 Task: Compare the Apple iPhone 14 Plus (Blue, 128 GB) with the Samsung Galaxy S23 Ultra (Green, 256 GB) on Flipkart.
Action: Mouse moved to (372, 83)
Screenshot: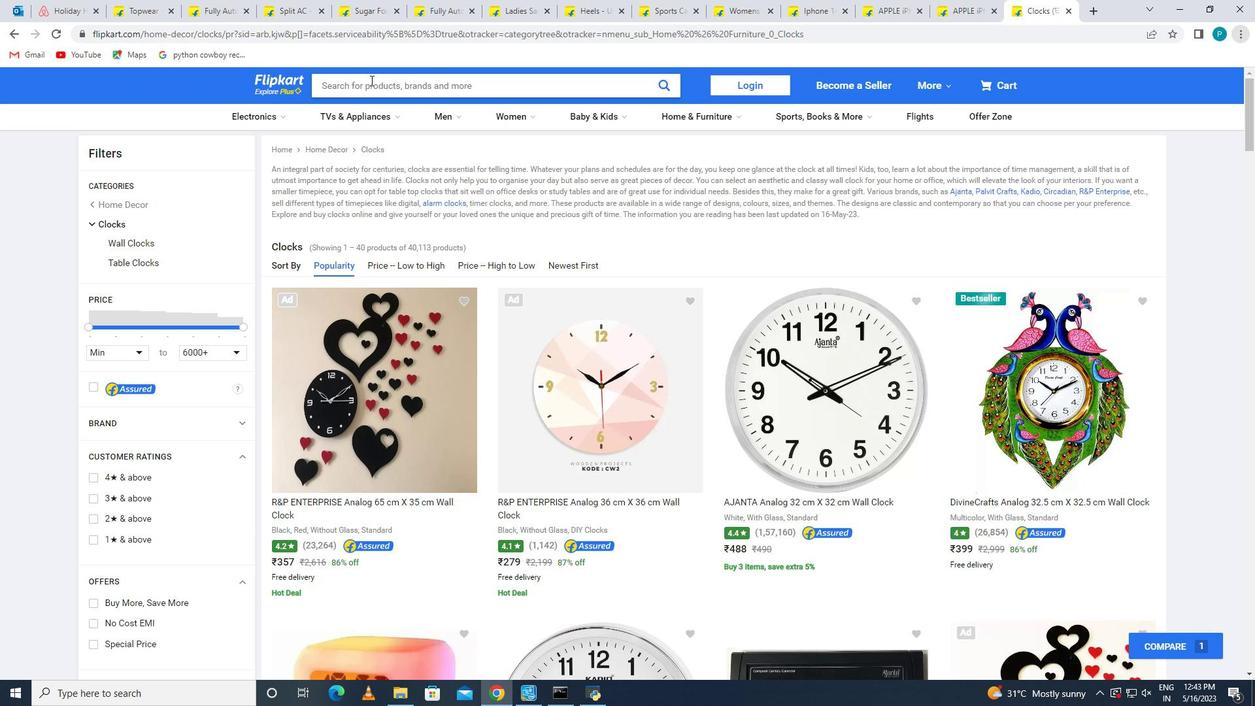 
Action: Mouse pressed left at (372, 83)
Screenshot: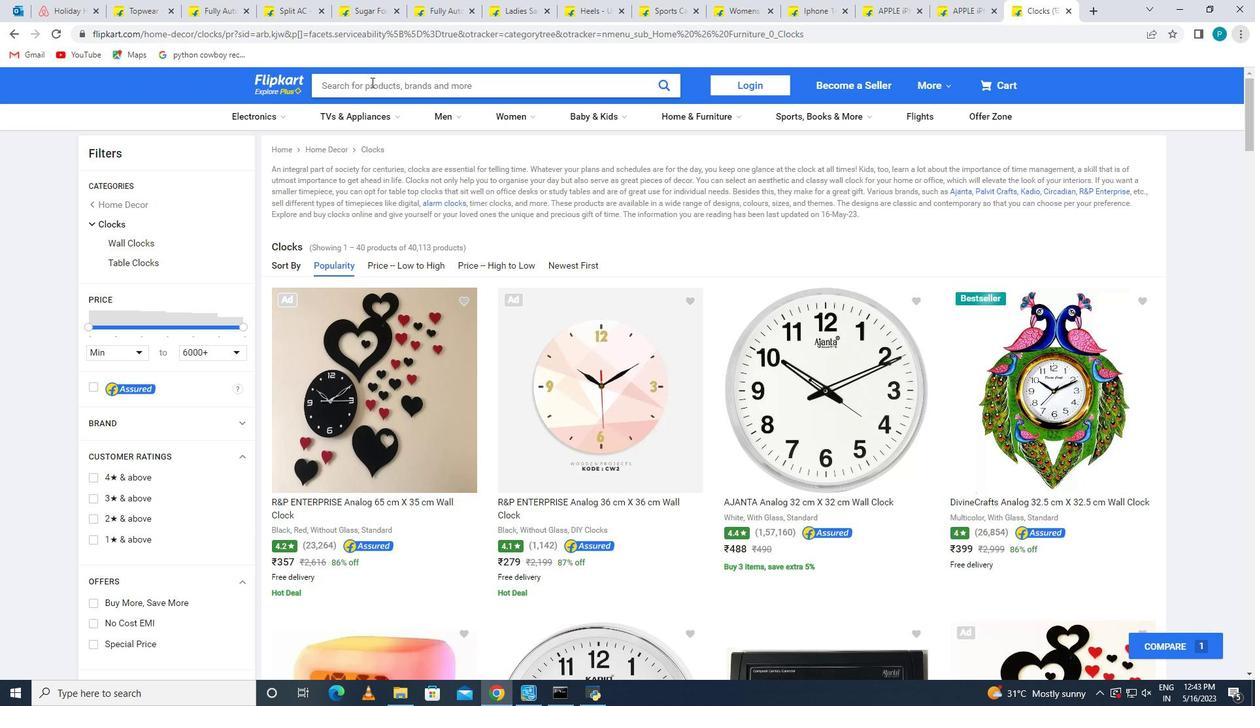 
Action: Key pressed iphne
Screenshot: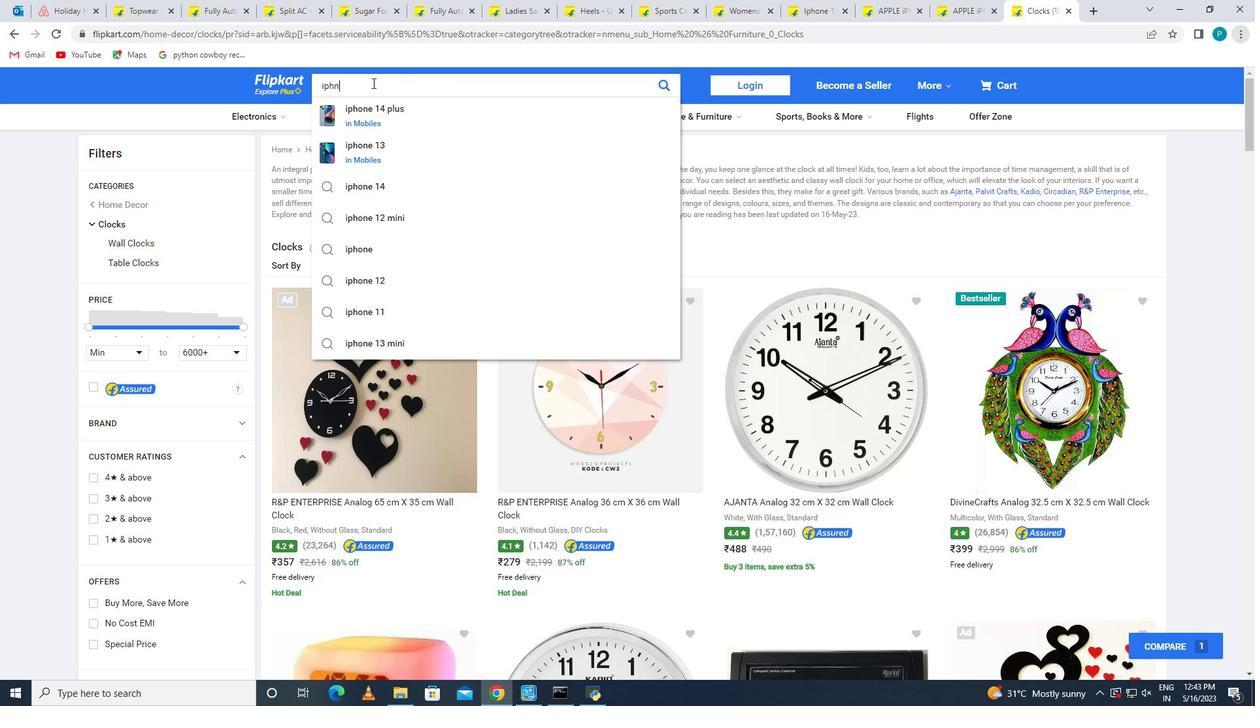 
Action: Mouse moved to (399, 116)
Screenshot: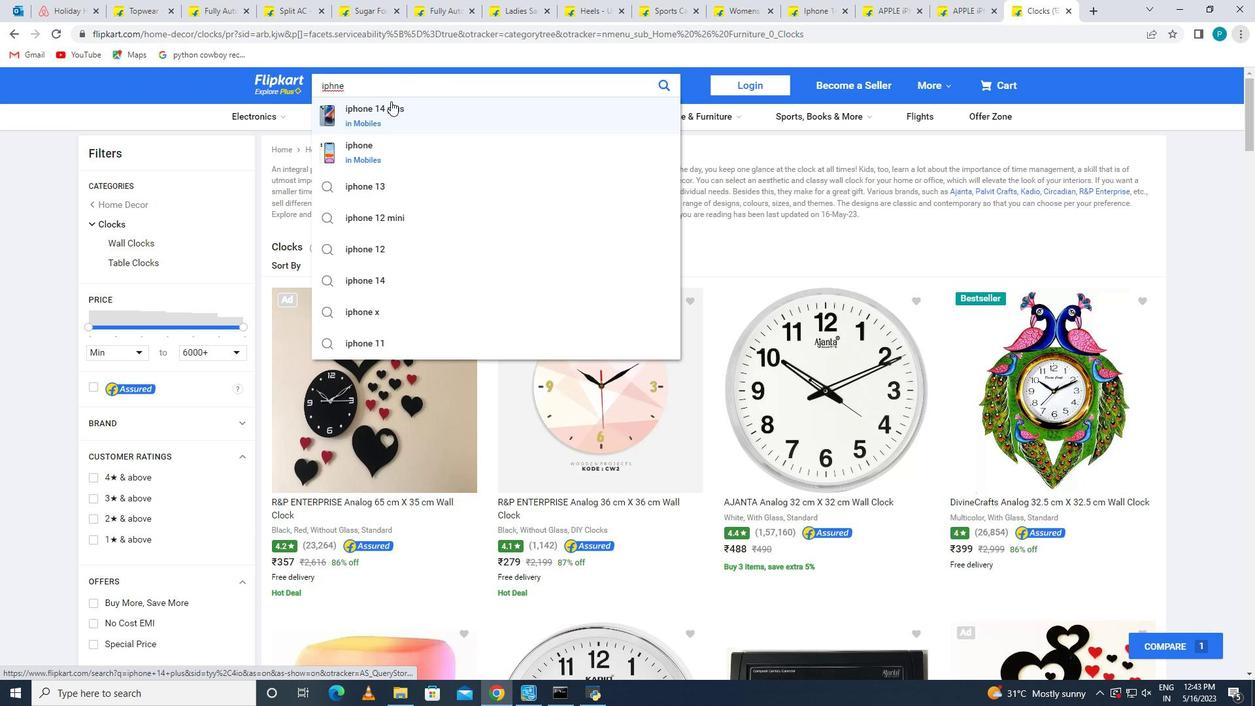 
Action: Mouse pressed left at (399, 116)
Screenshot: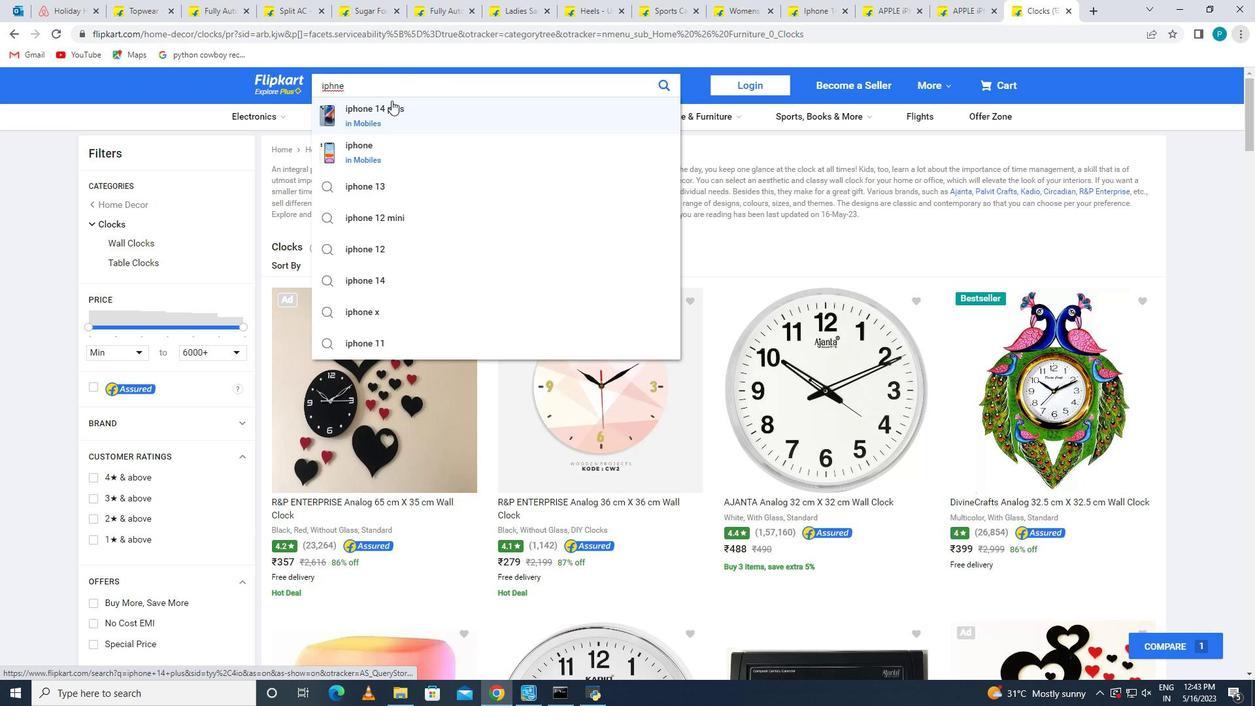 
Action: Mouse moved to (345, 264)
Screenshot: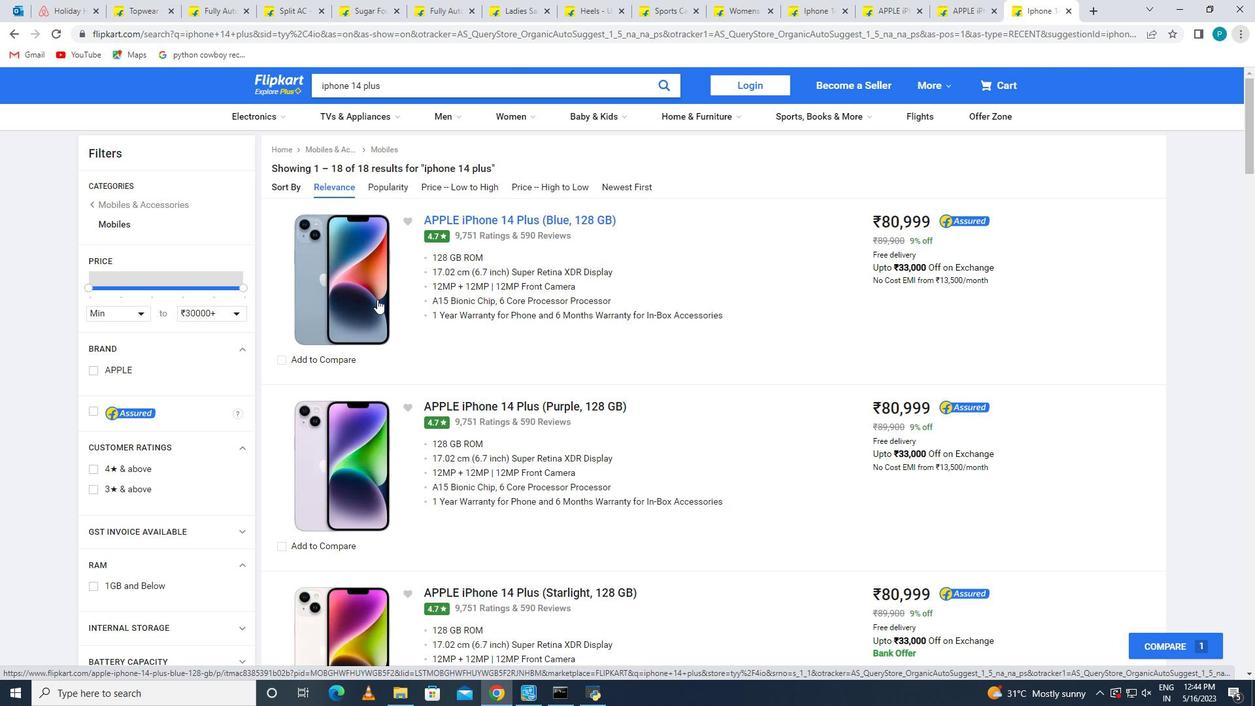 
Action: Mouse pressed left at (345, 264)
Screenshot: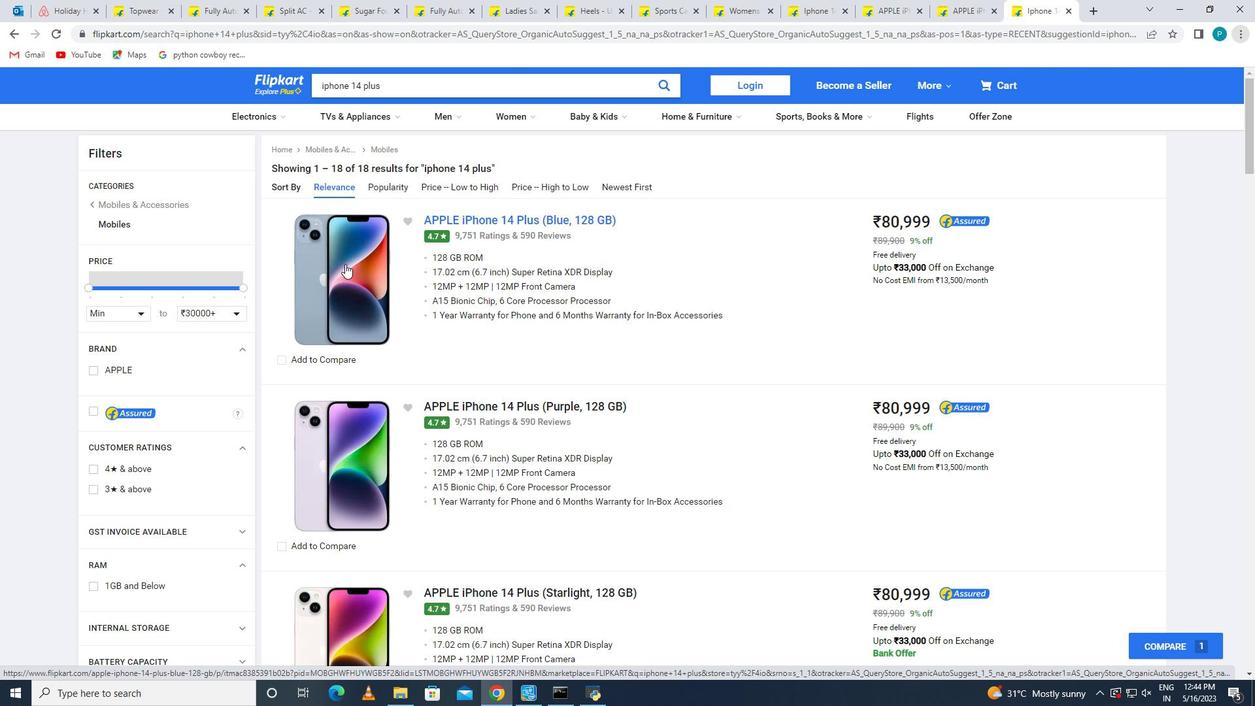 
Action: Mouse moved to (952, 149)
Screenshot: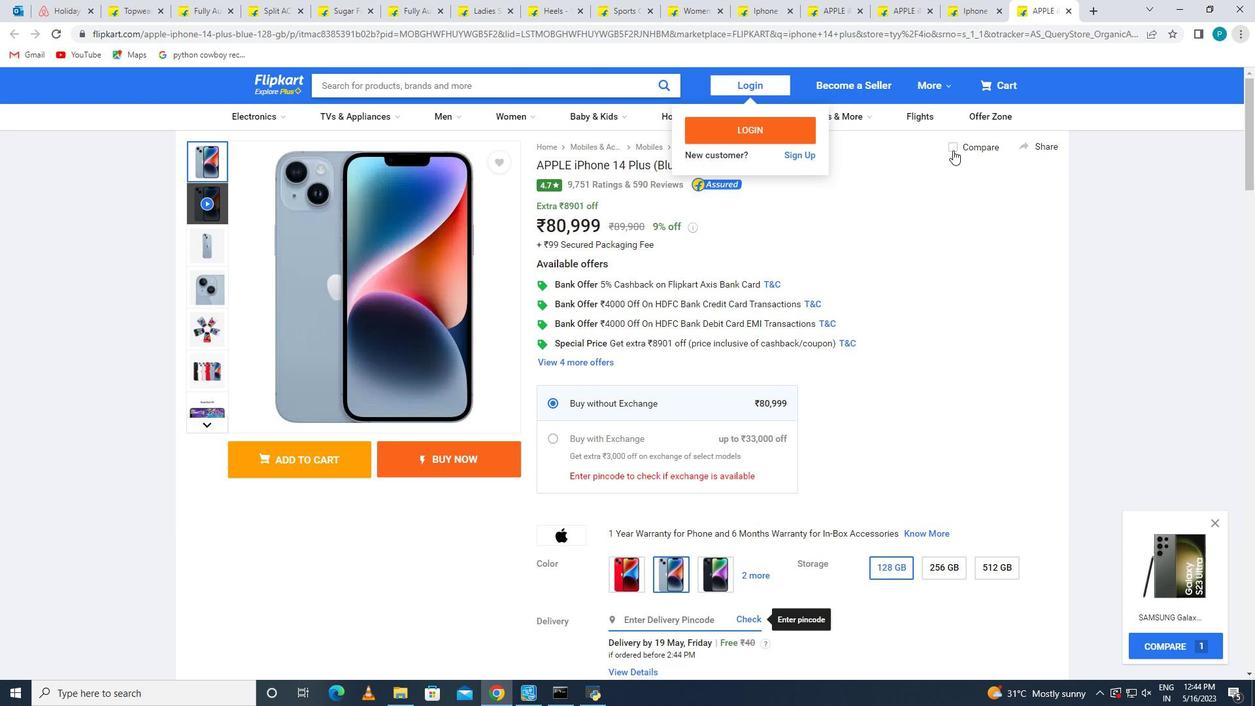 
Action: Mouse pressed left at (952, 149)
Screenshot: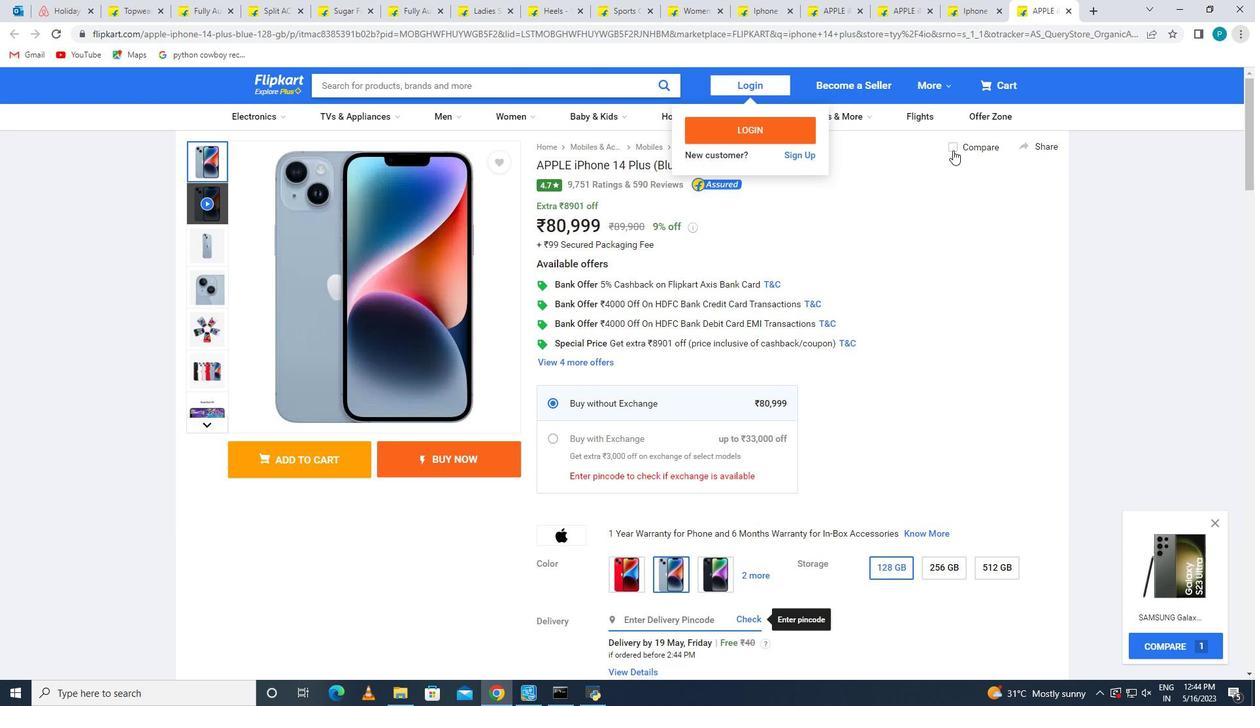 
Action: Mouse moved to (552, 429)
Screenshot: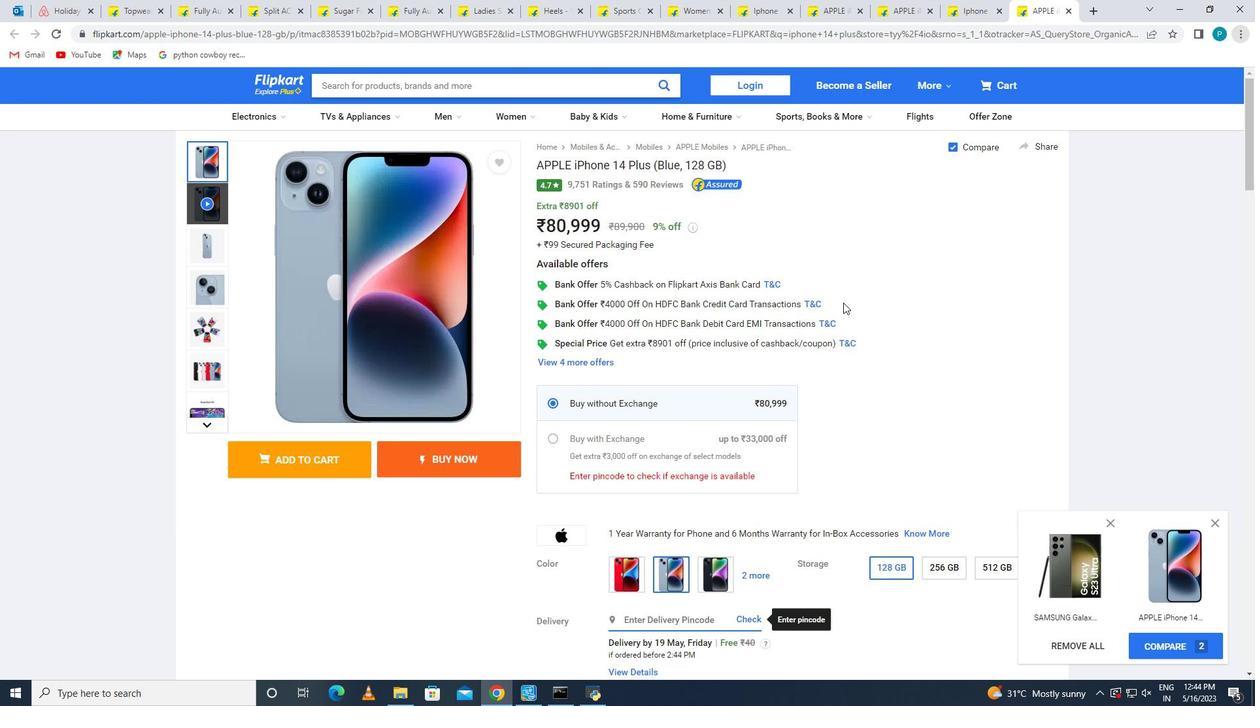 
Action: Mouse scrolled (552, 429) with delta (0, 0)
Screenshot: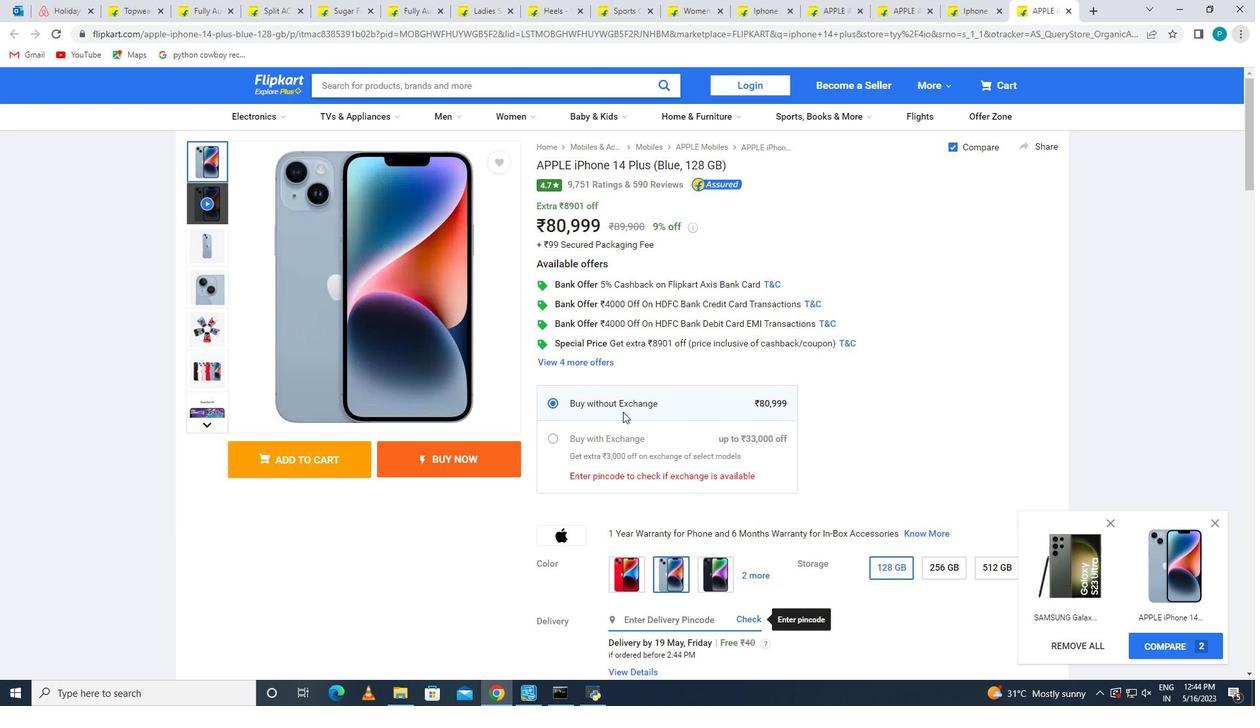 
Action: Mouse scrolled (552, 429) with delta (0, 0)
Screenshot: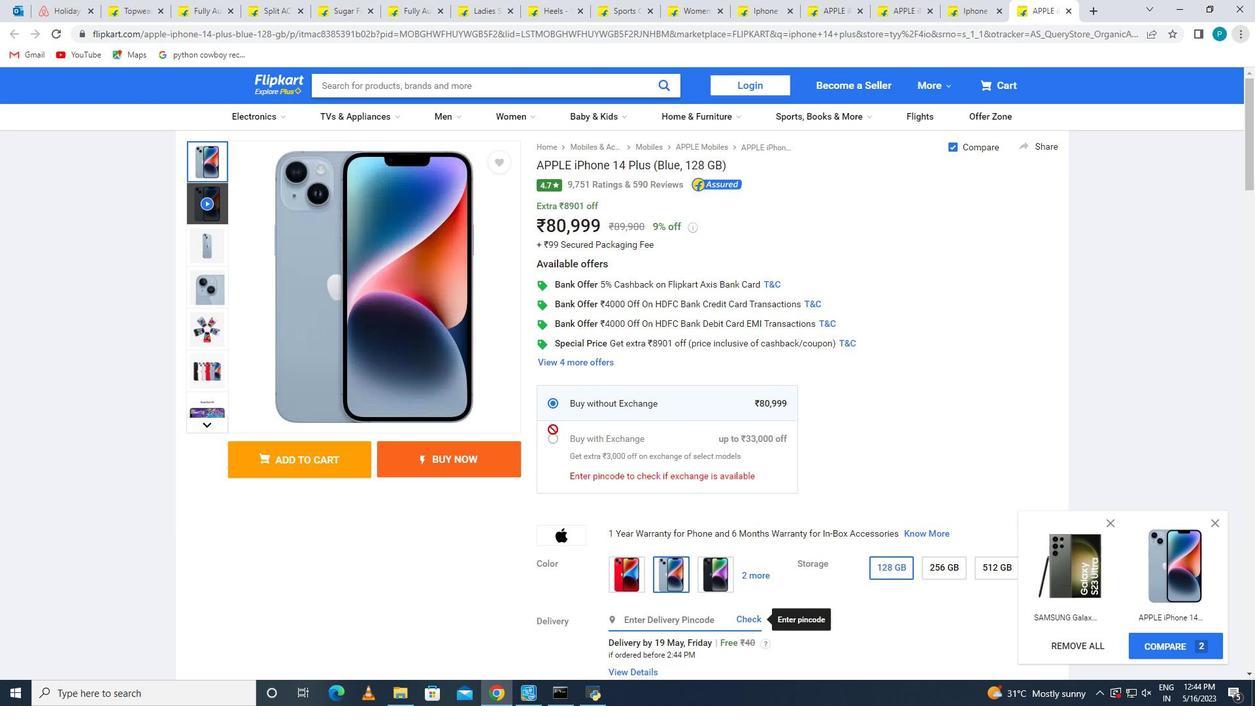 
Action: Mouse scrolled (552, 429) with delta (0, 0)
Screenshot: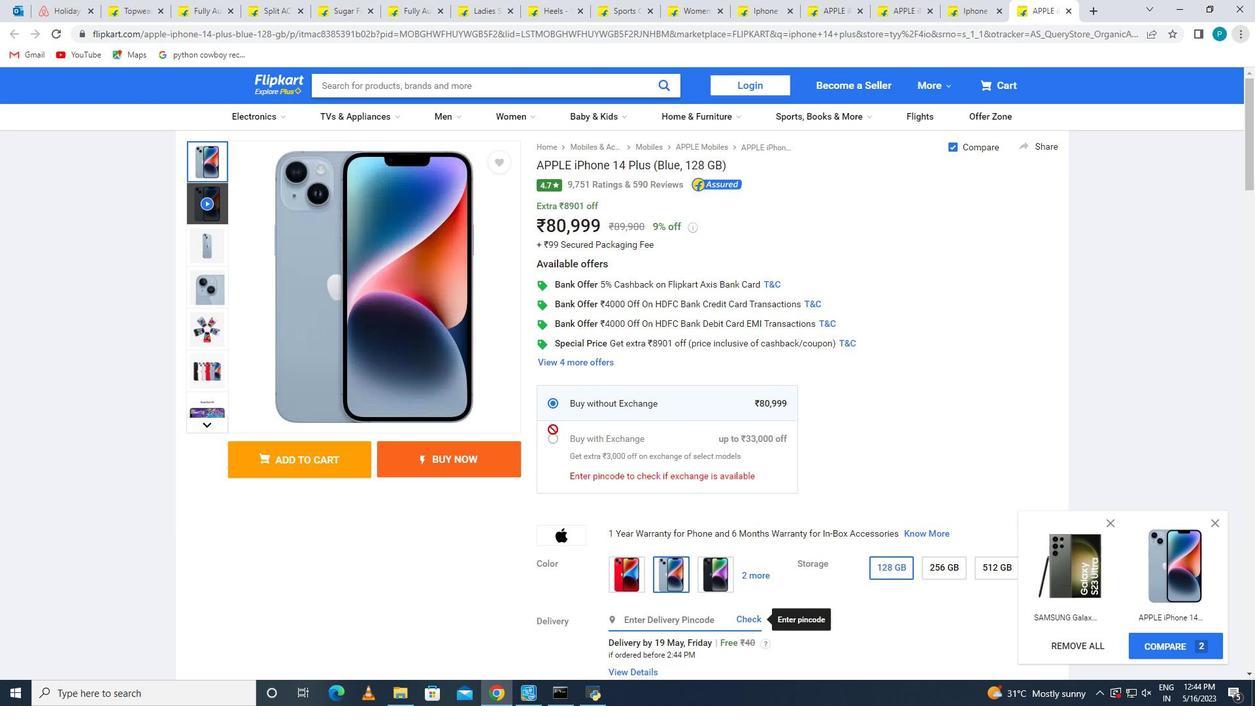 
Action: Mouse scrolled (552, 429) with delta (0, 0)
Screenshot: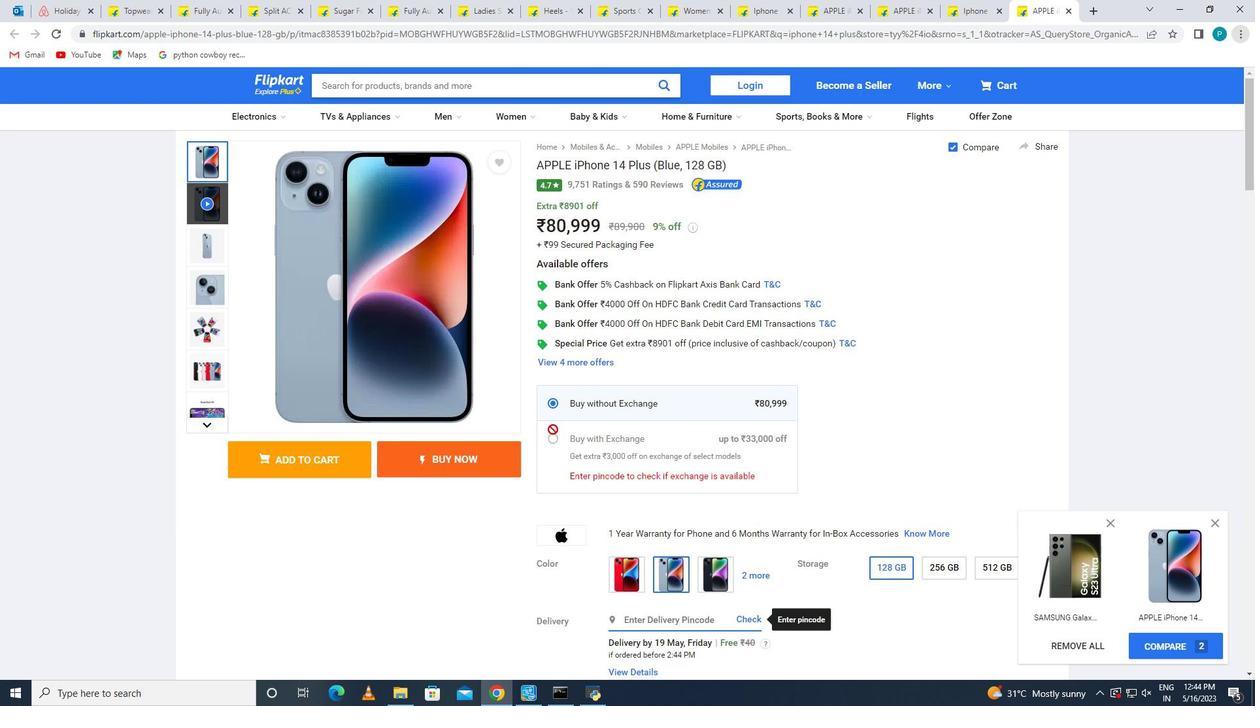 
Action: Mouse scrolled (552, 429) with delta (0, 0)
Screenshot: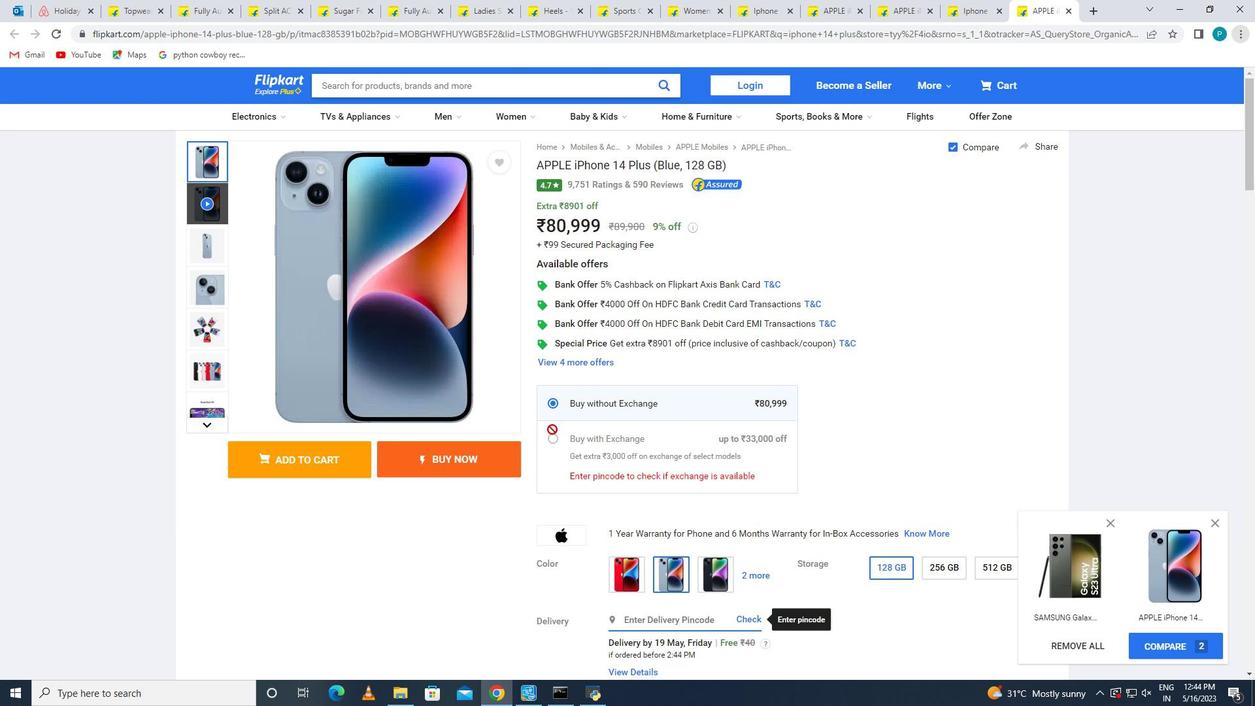 
Action: Mouse moved to (551, 429)
Screenshot: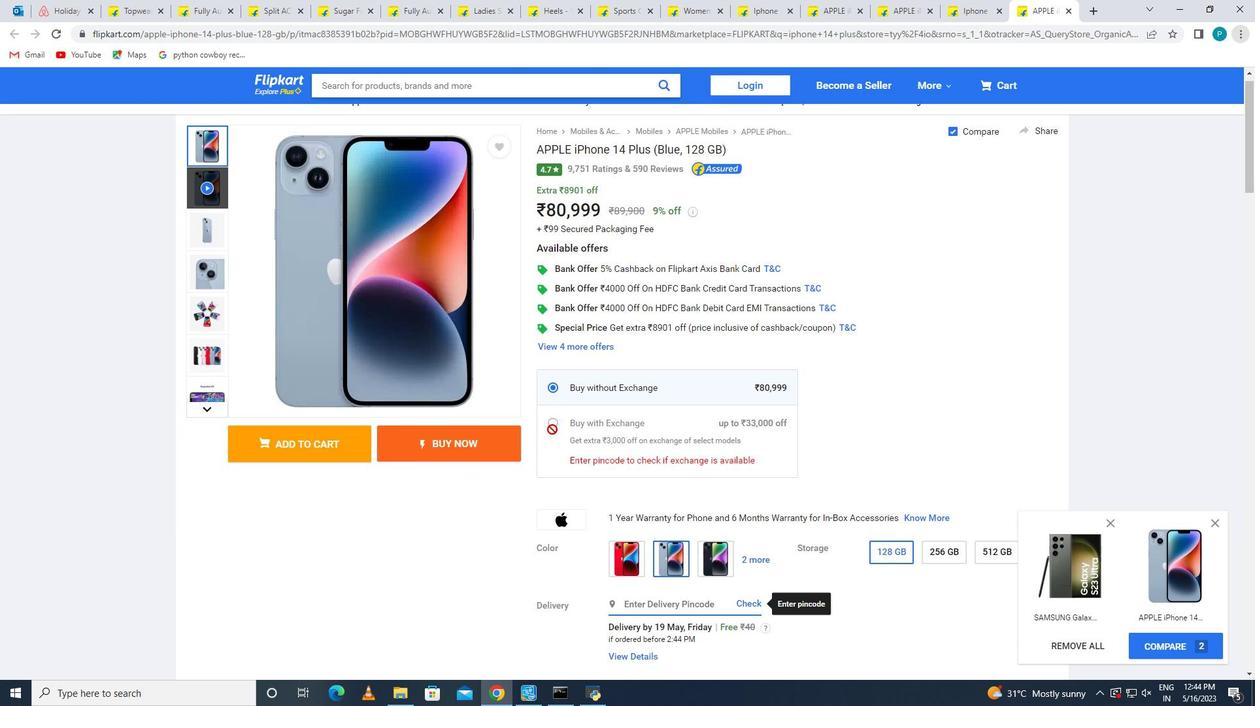 
Action: Mouse scrolled (551, 429) with delta (0, 0)
Screenshot: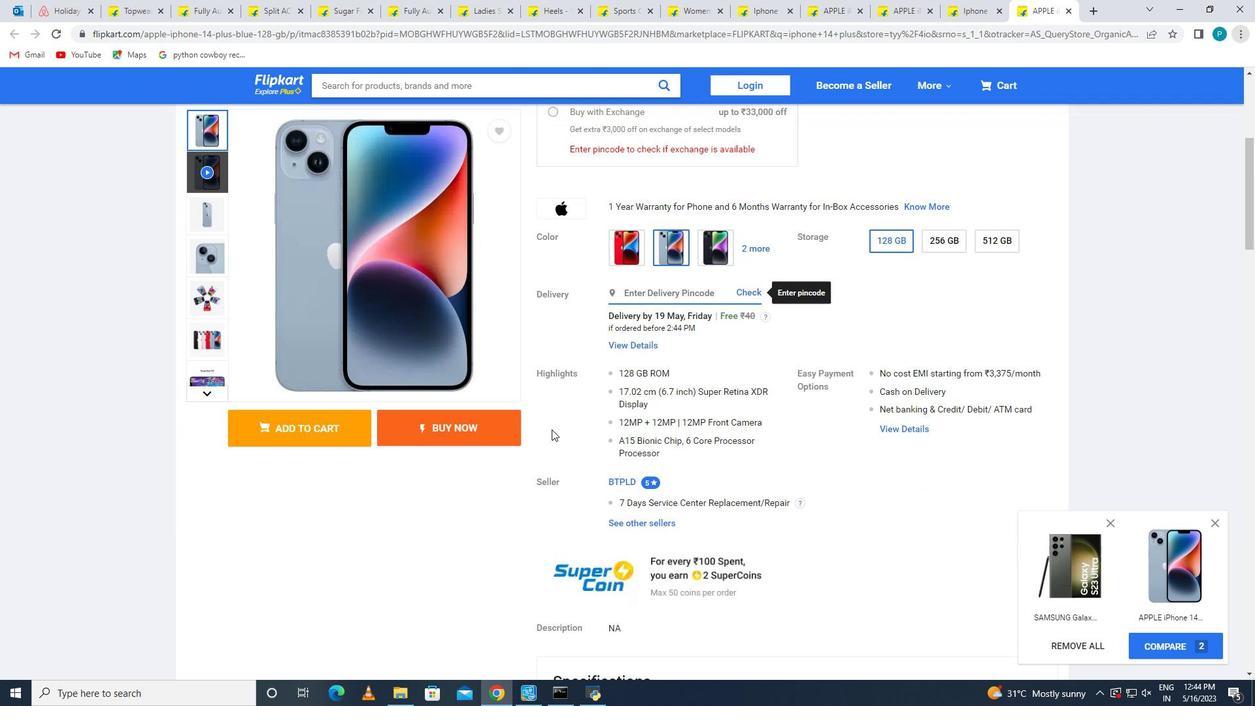 
Action: Mouse scrolled (551, 429) with delta (0, 0)
Screenshot: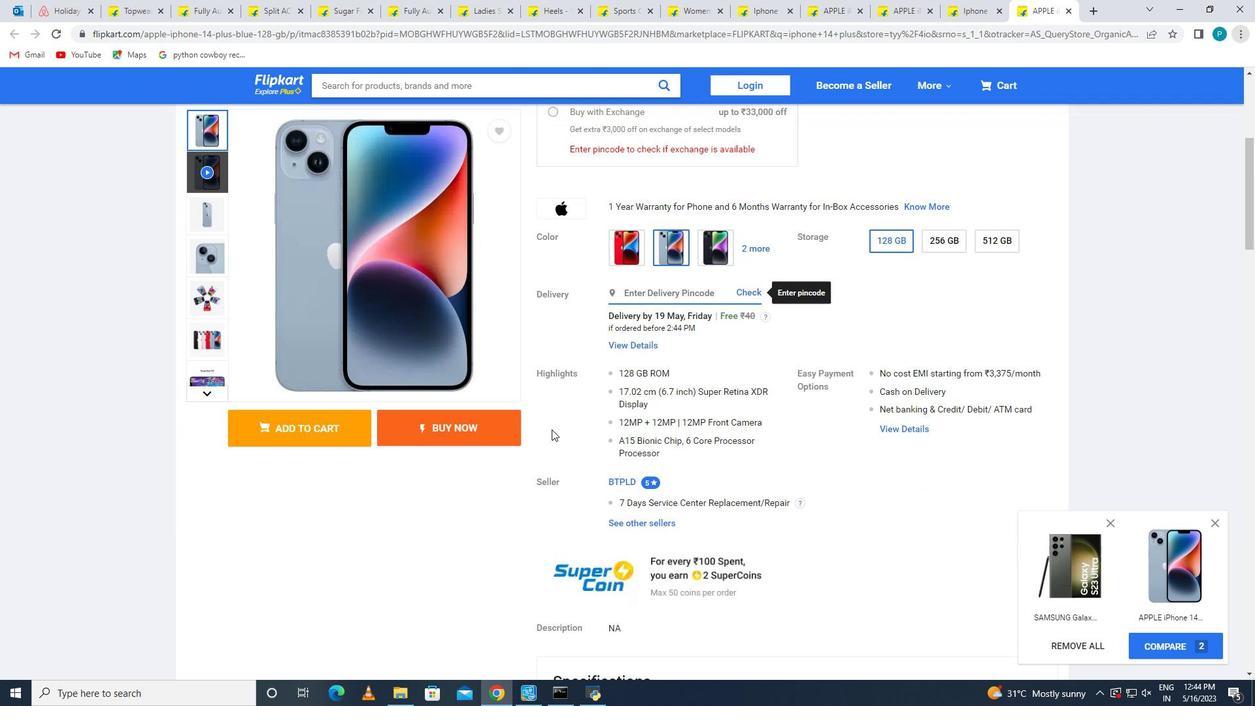 
Action: Mouse scrolled (551, 429) with delta (0, 0)
Screenshot: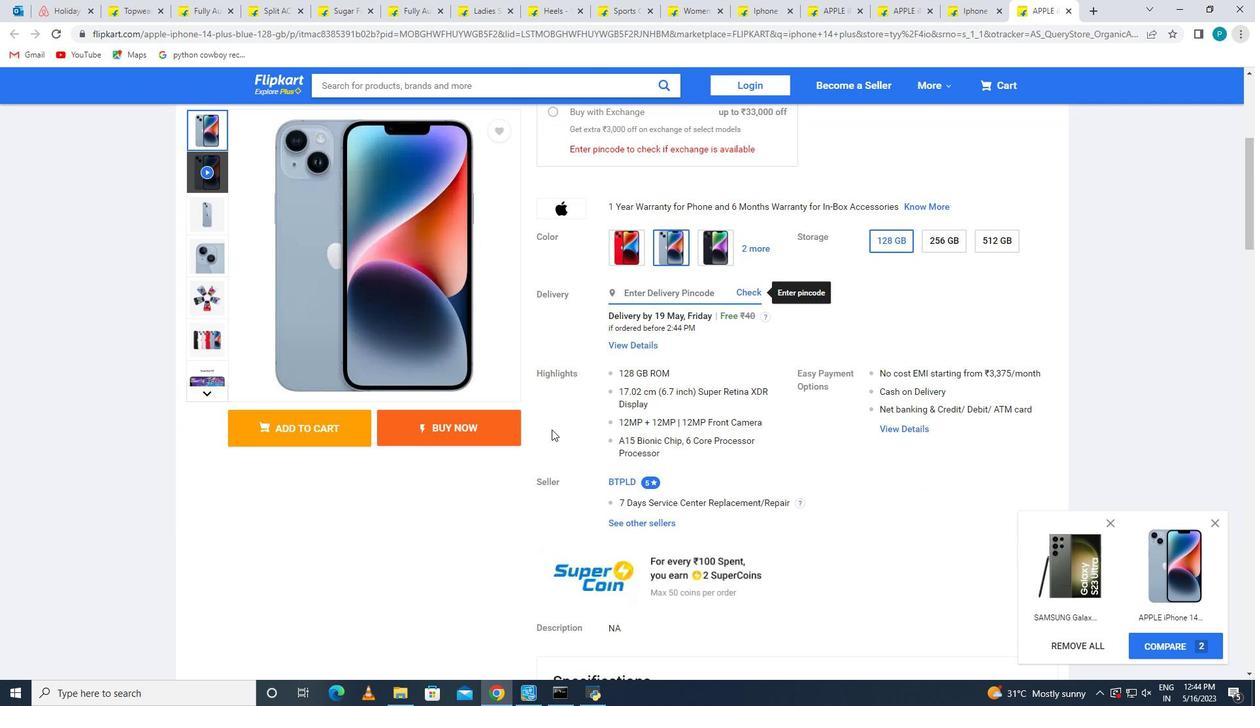 
Action: Mouse scrolled (551, 429) with delta (0, 0)
Screenshot: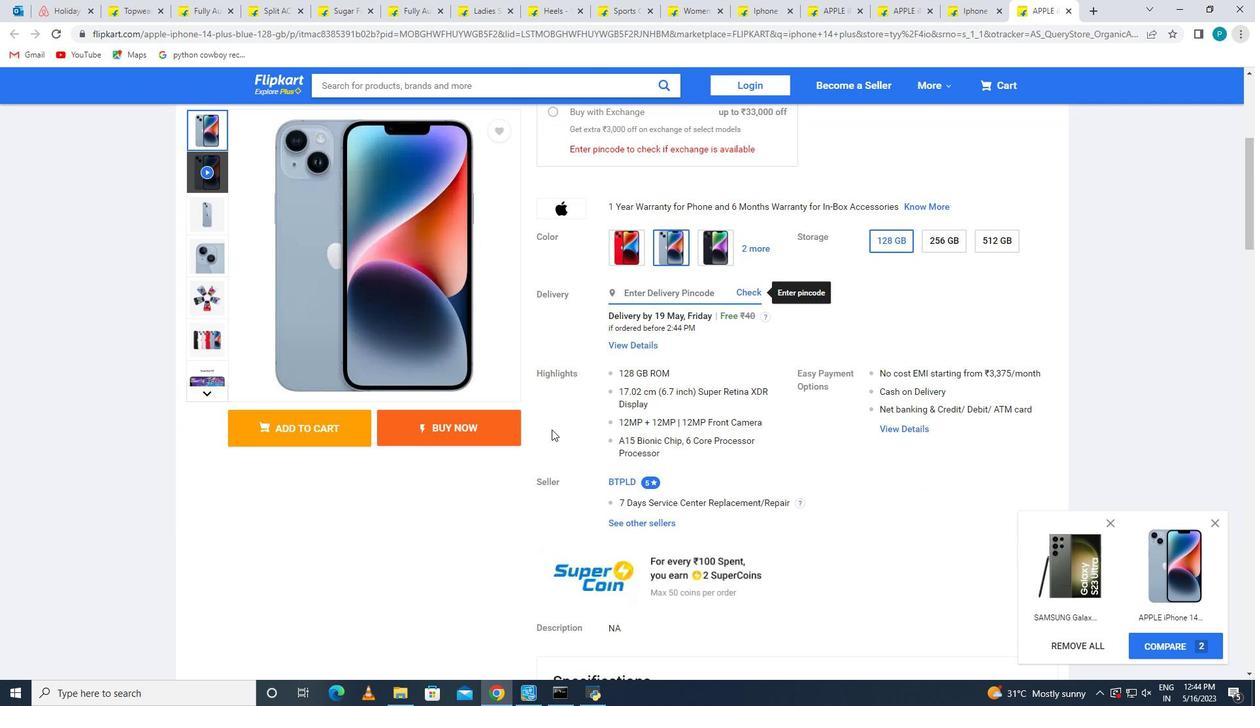 
Action: Mouse scrolled (551, 429) with delta (0, 0)
Screenshot: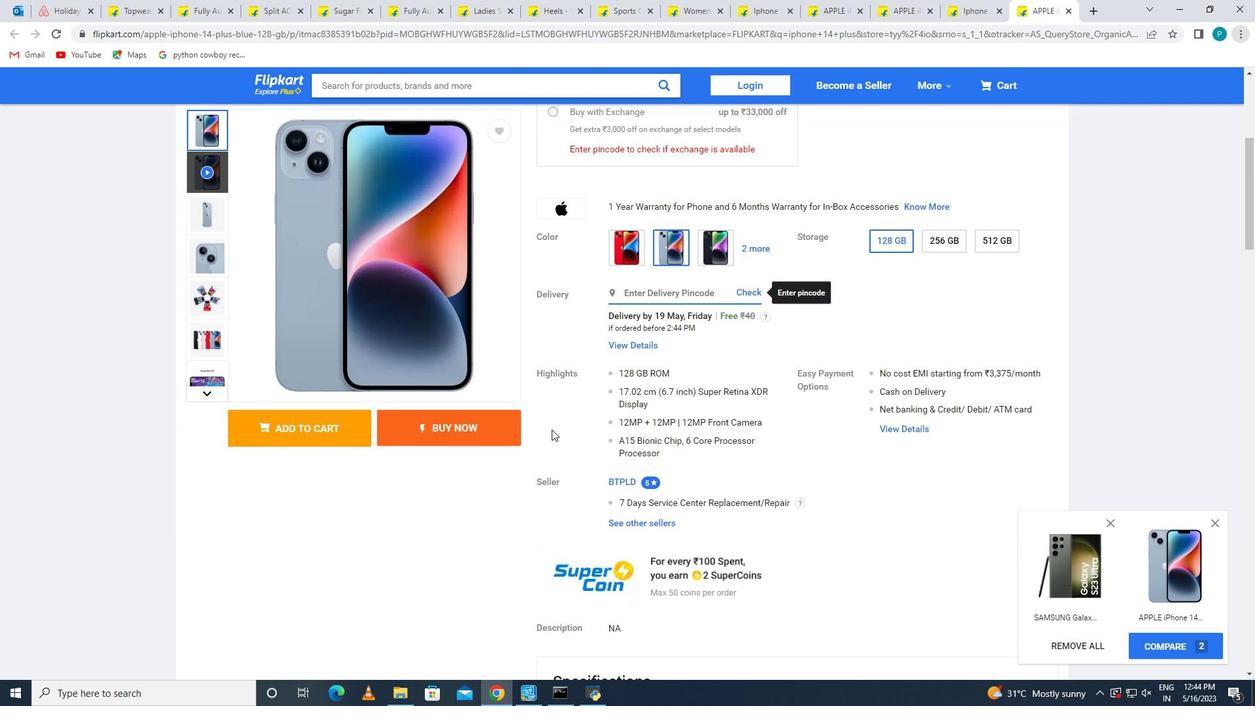 
Action: Mouse moved to (423, 476)
Screenshot: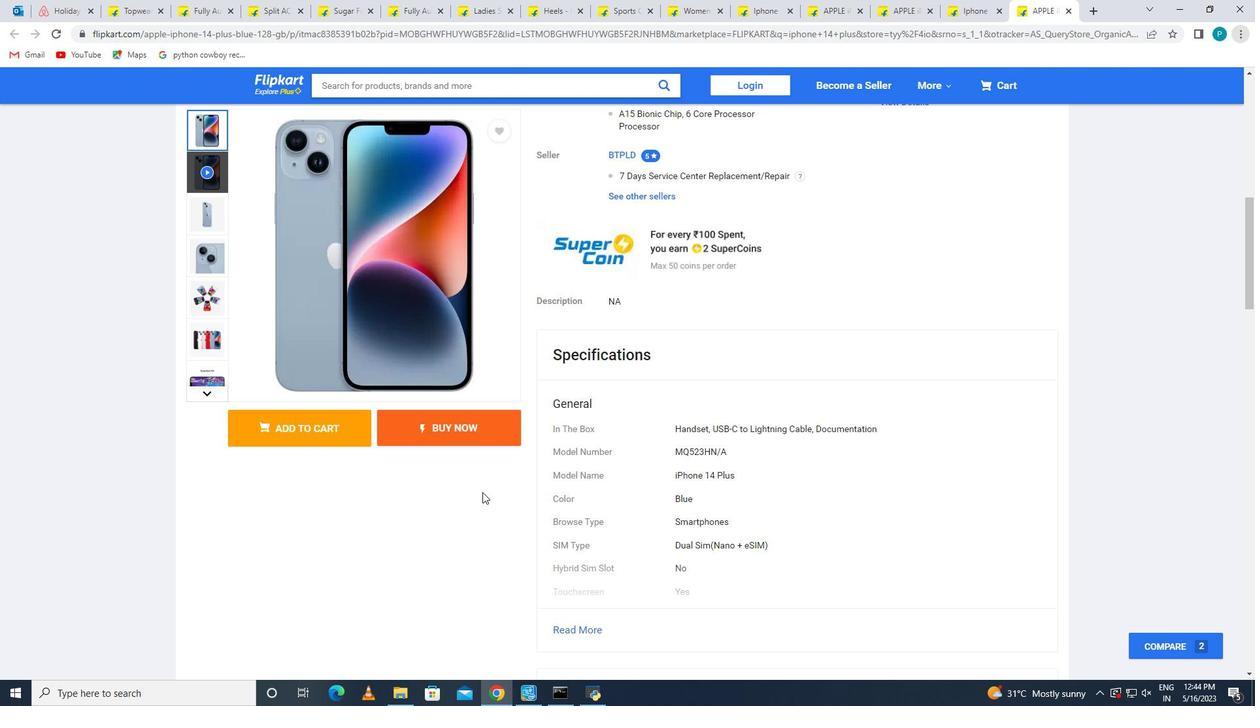 
Action: Mouse scrolled (423, 475) with delta (0, 0)
Screenshot: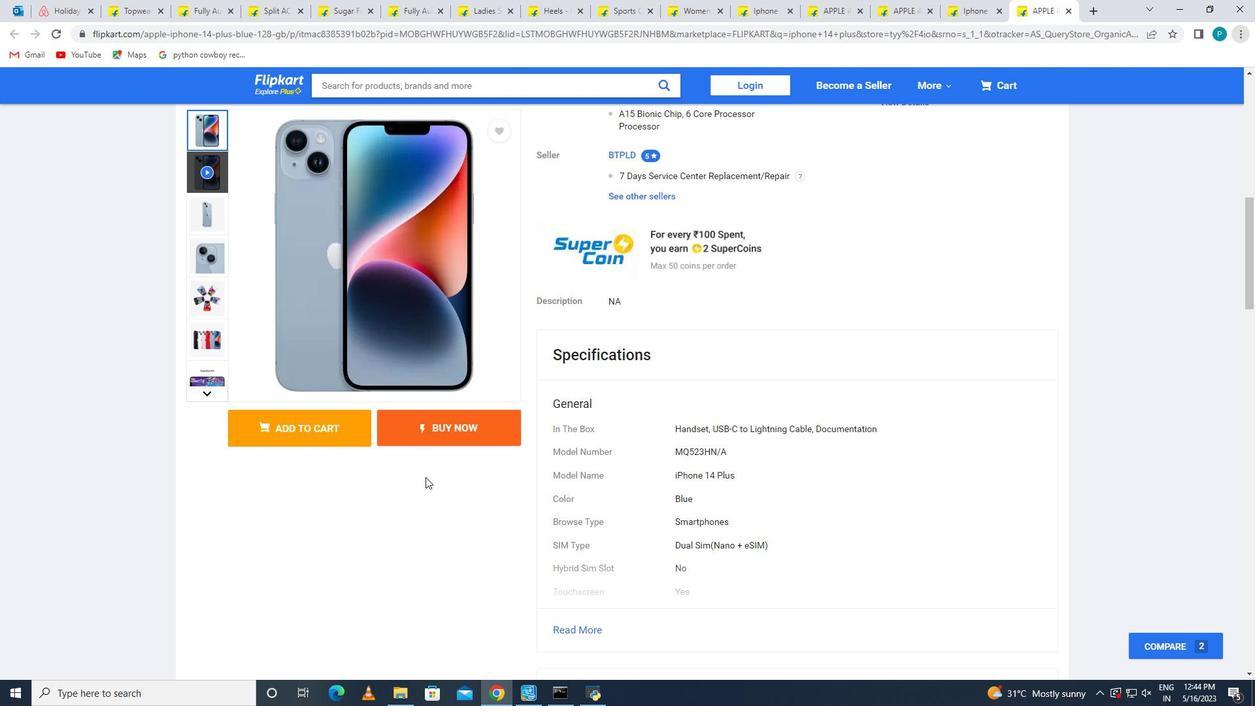 
Action: Mouse scrolled (423, 475) with delta (0, 0)
Screenshot: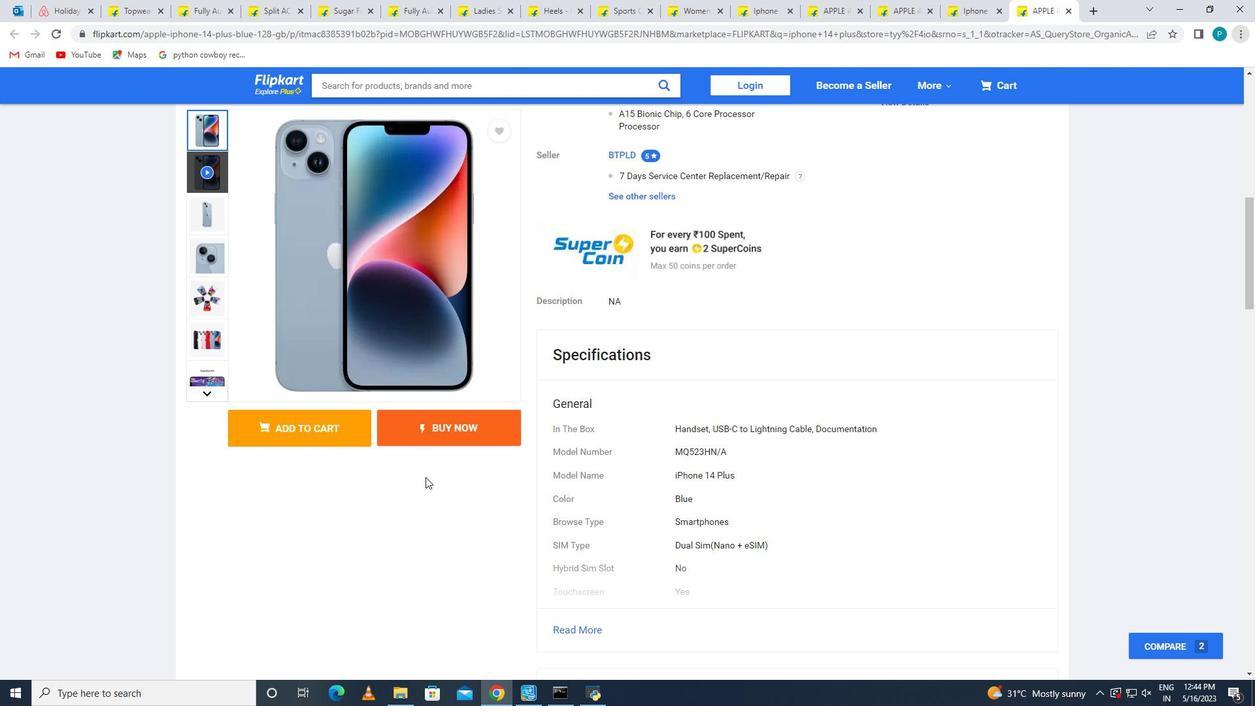 
Action: Mouse scrolled (423, 475) with delta (0, 0)
Screenshot: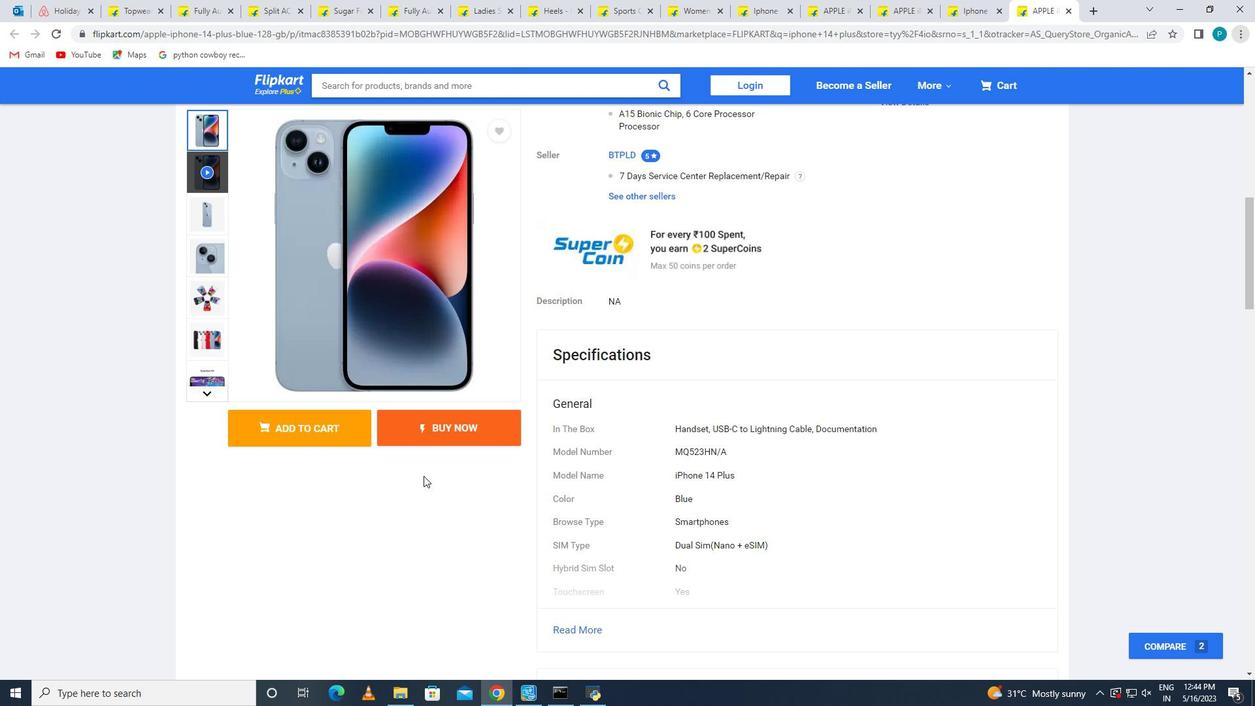 
Action: Mouse scrolled (423, 475) with delta (0, 0)
Screenshot: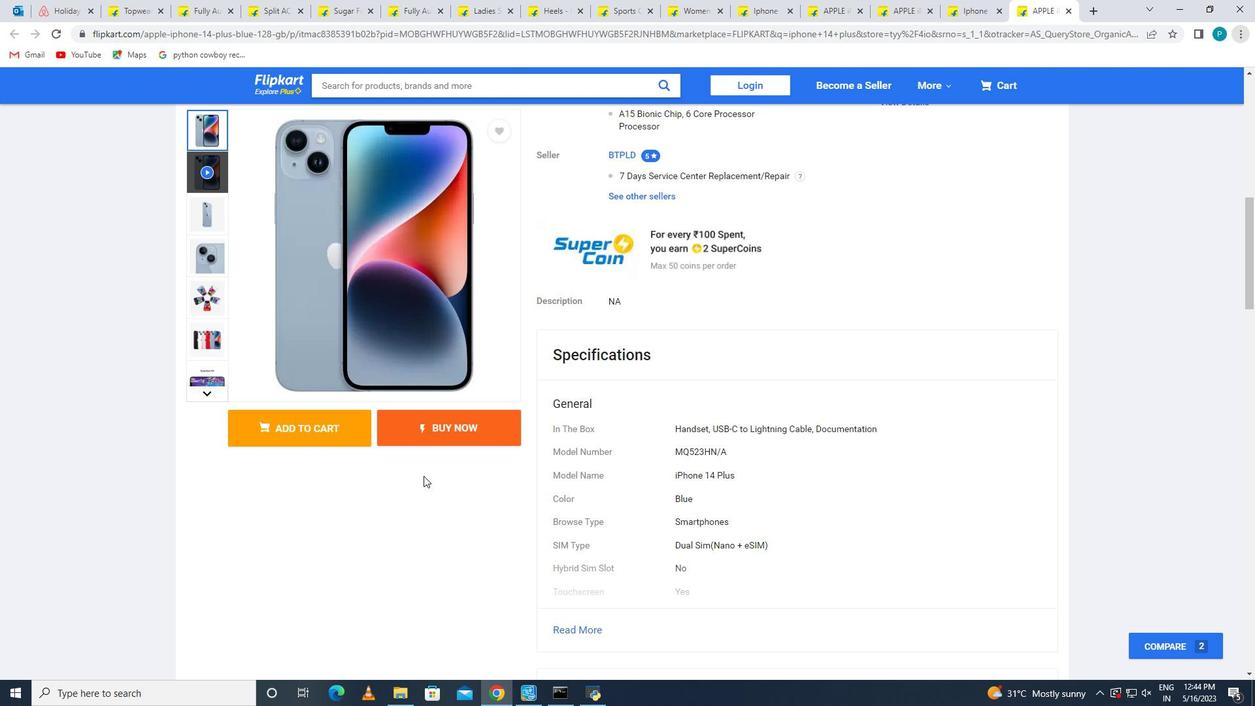
Action: Mouse scrolled (423, 475) with delta (0, 0)
Screenshot: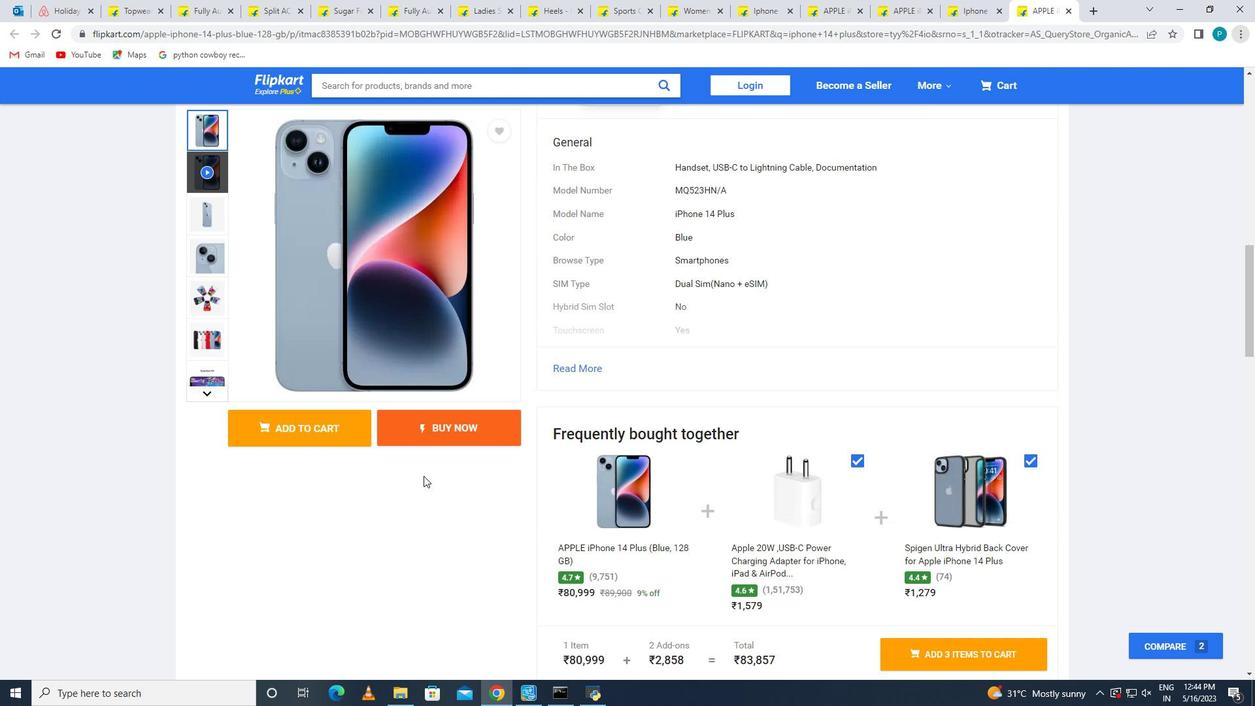 
Action: Mouse scrolled (423, 475) with delta (0, 0)
Screenshot: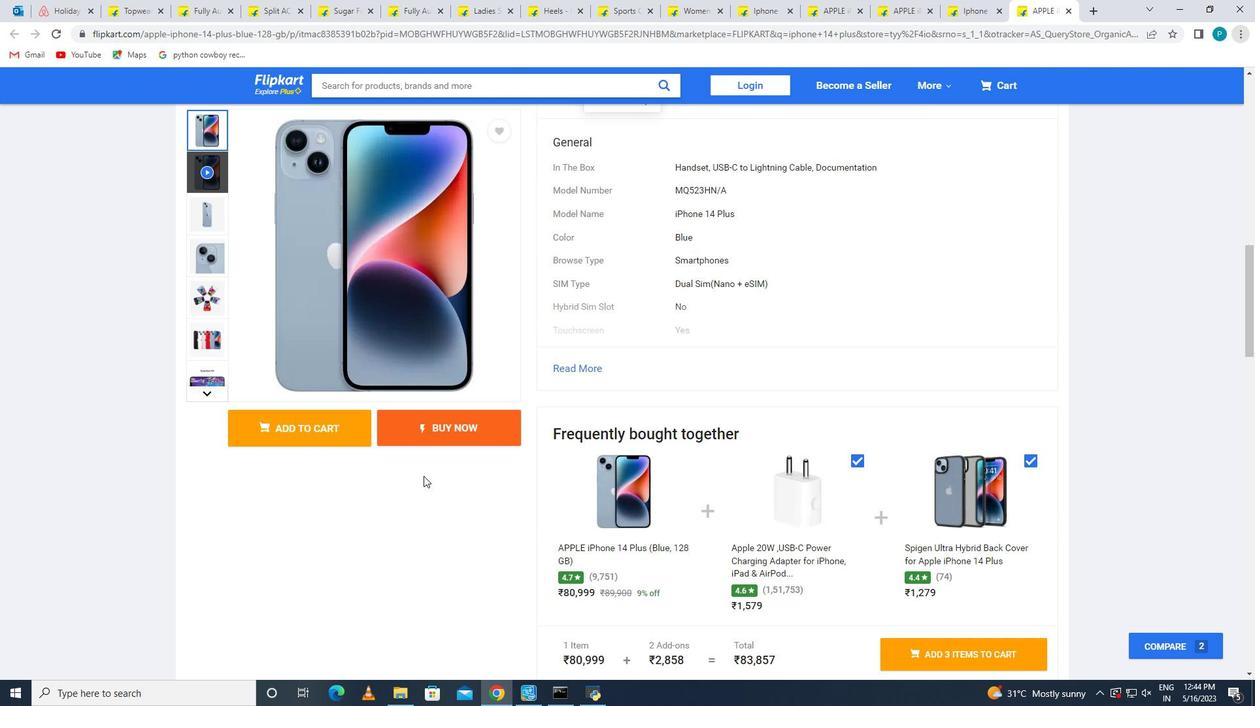 
Action: Mouse scrolled (423, 475) with delta (0, 0)
Screenshot: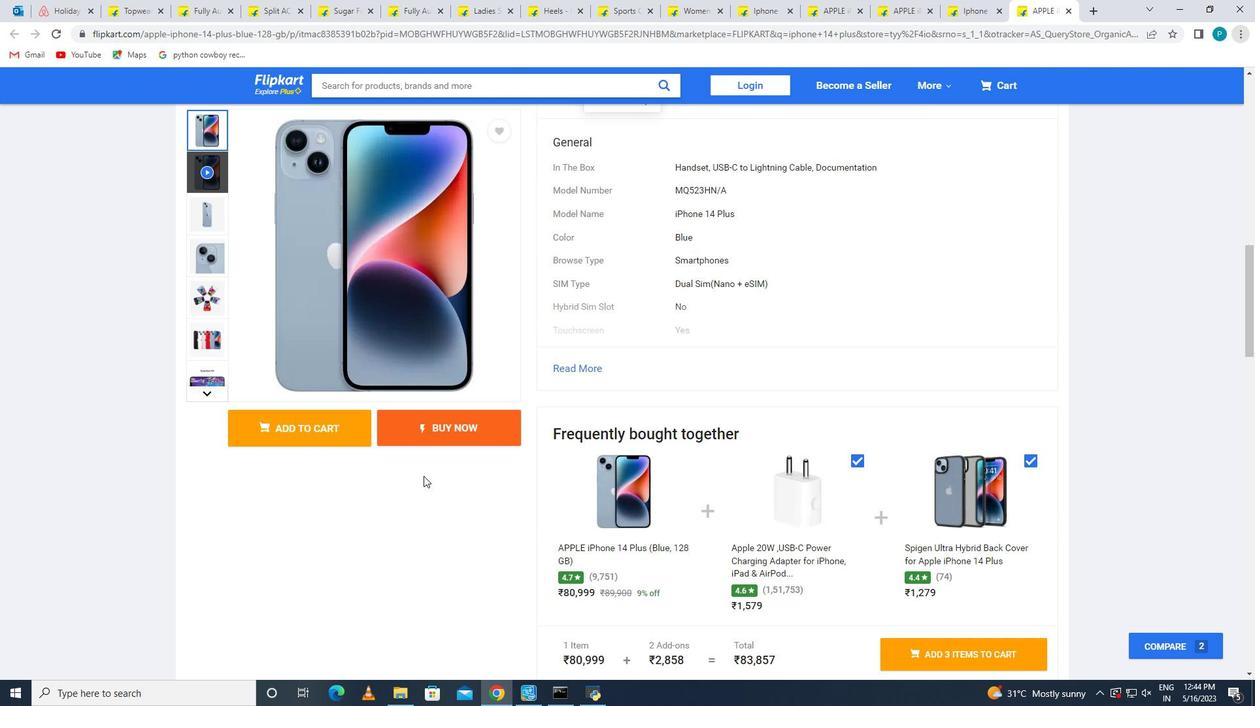
Action: Mouse scrolled (423, 475) with delta (0, 0)
Screenshot: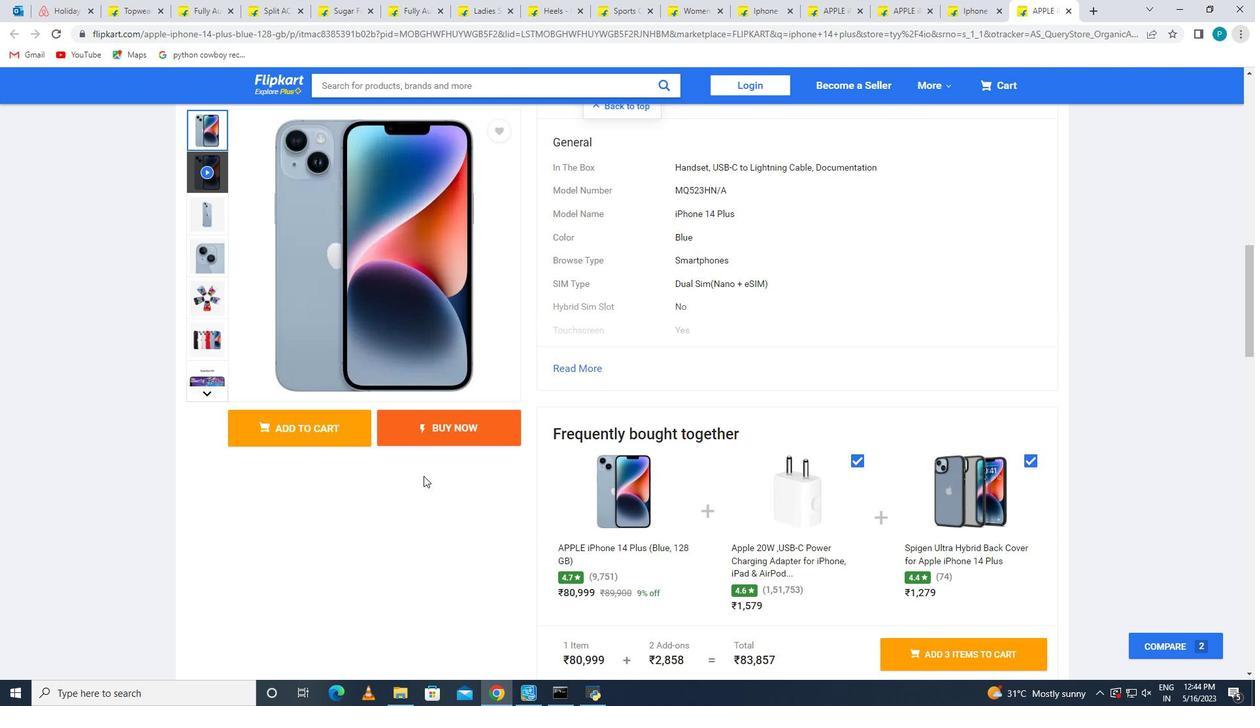 
Action: Mouse moved to (731, 480)
Screenshot: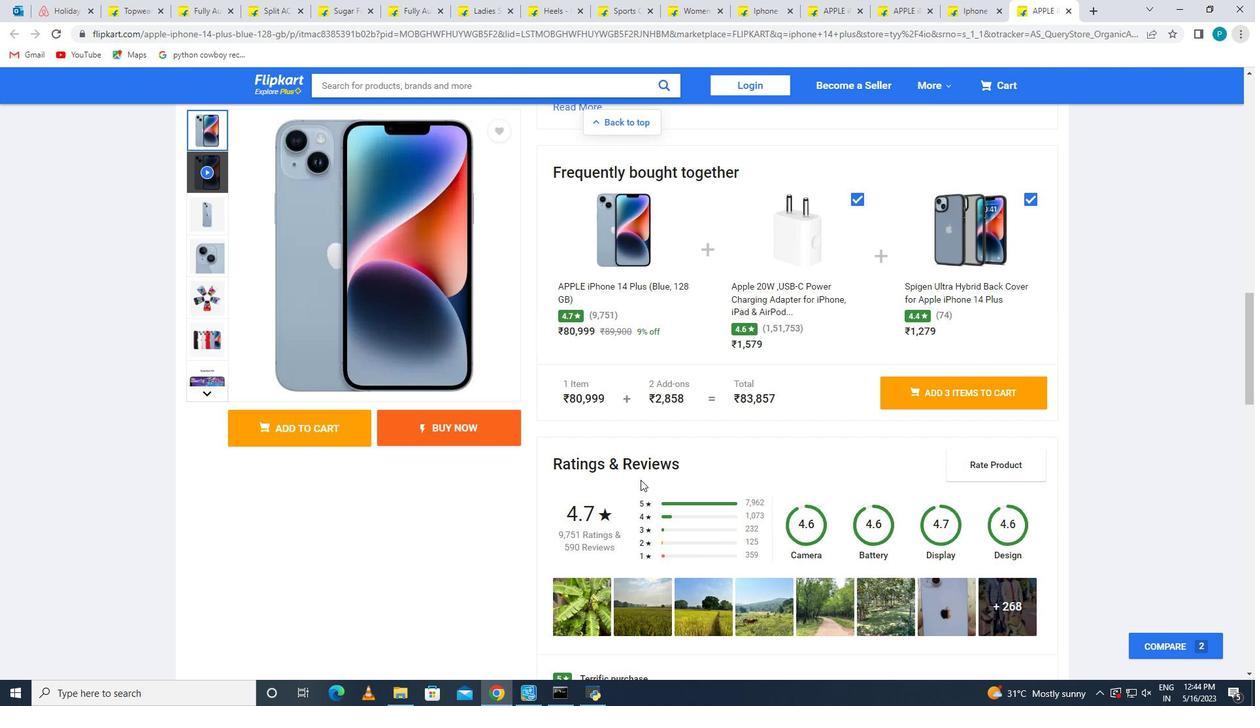 
Action: Mouse scrolled (731, 479) with delta (0, 0)
Screenshot: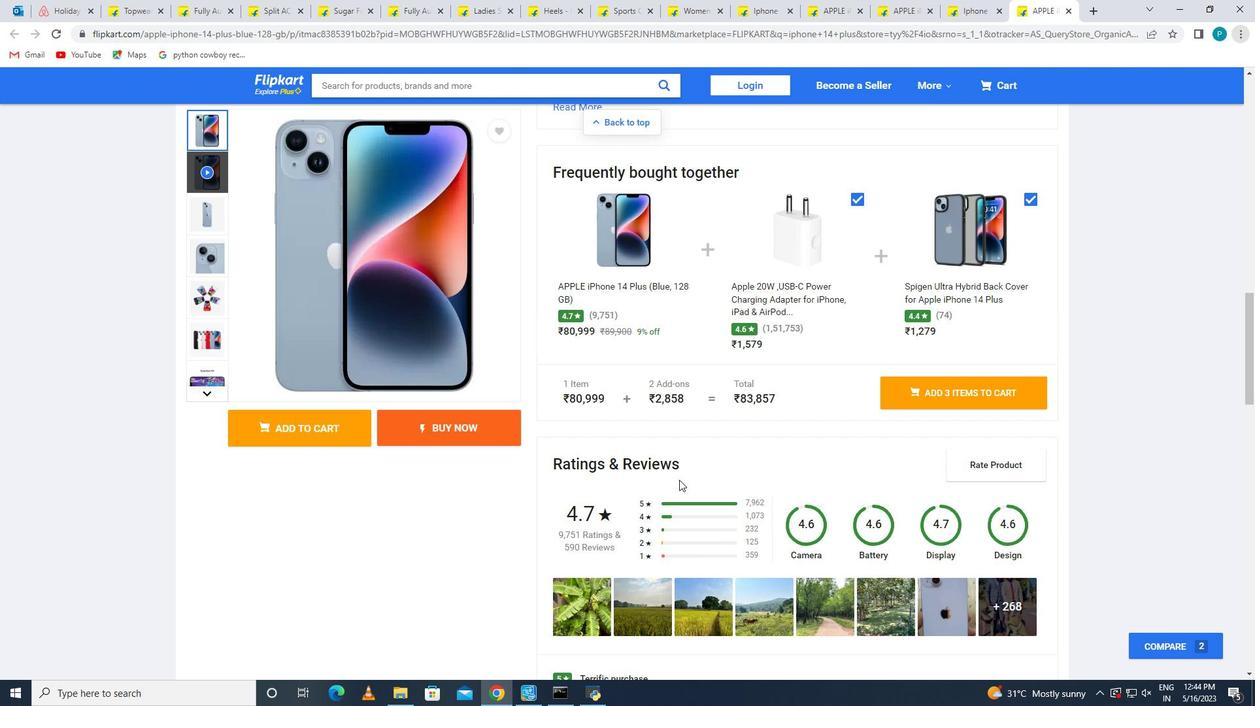 
Action: Mouse scrolled (731, 479) with delta (0, 0)
Screenshot: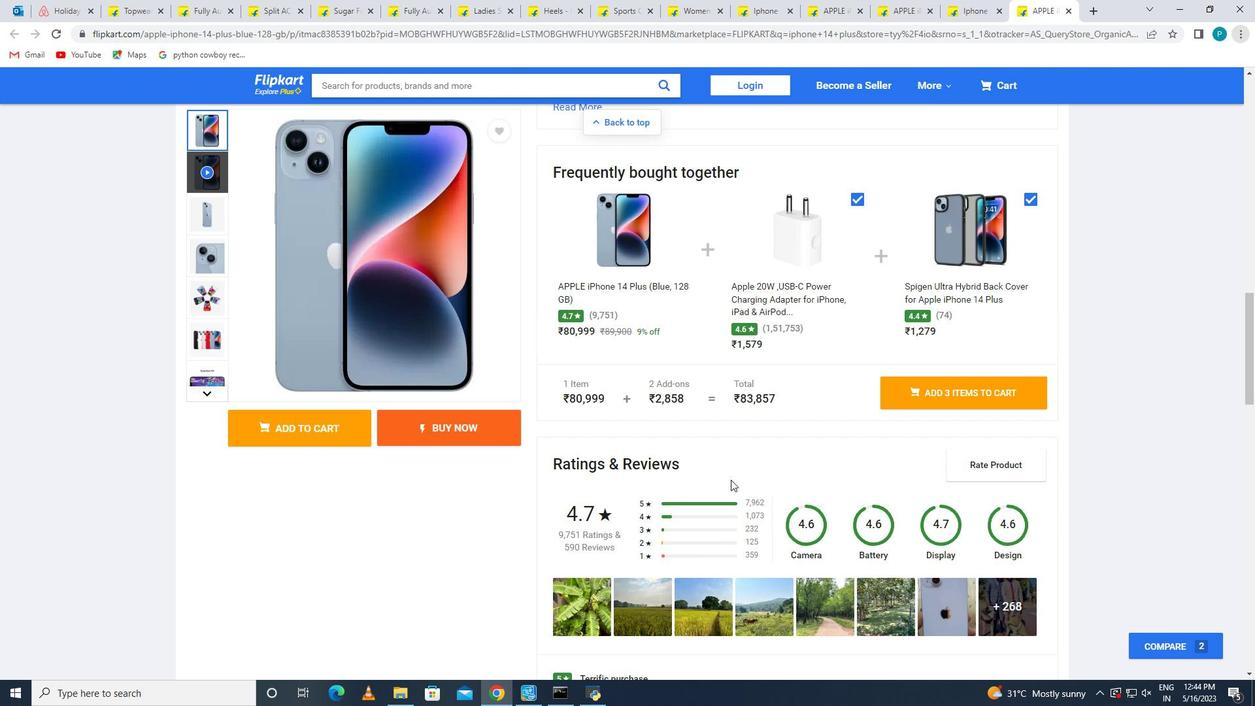 
Action: Mouse scrolled (731, 479) with delta (0, 0)
Screenshot: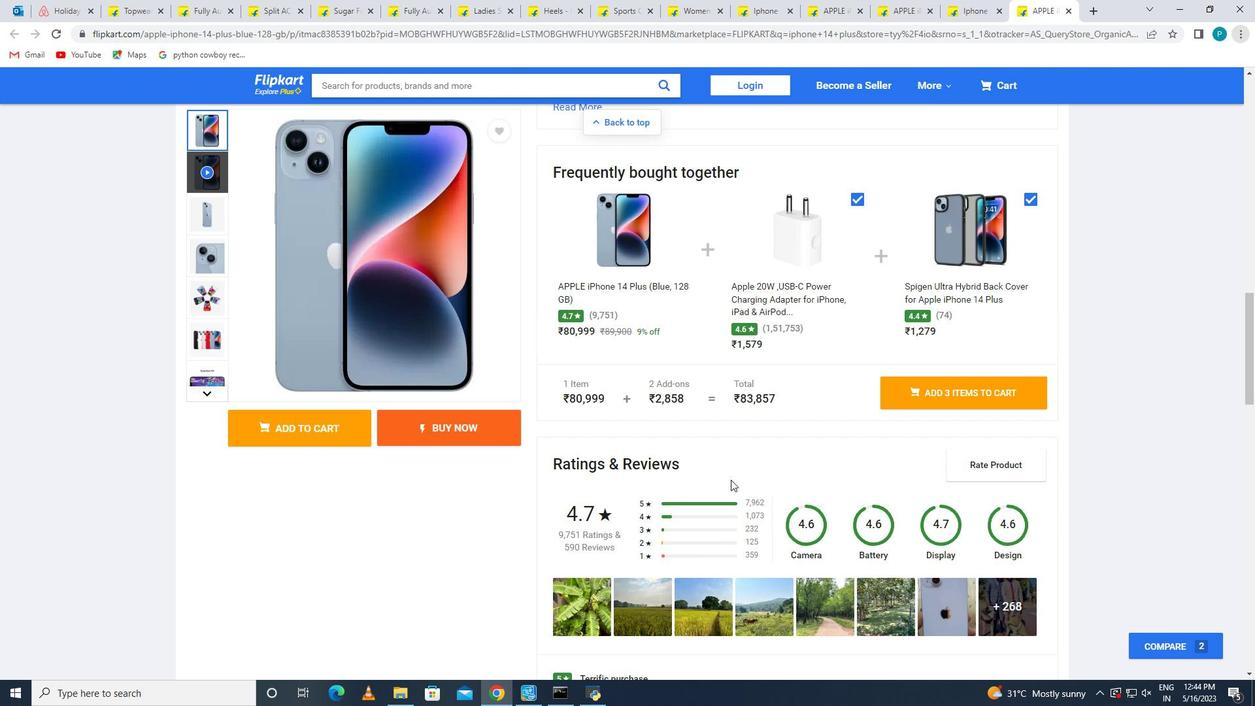 
Action: Mouse scrolled (731, 479) with delta (0, 0)
Screenshot: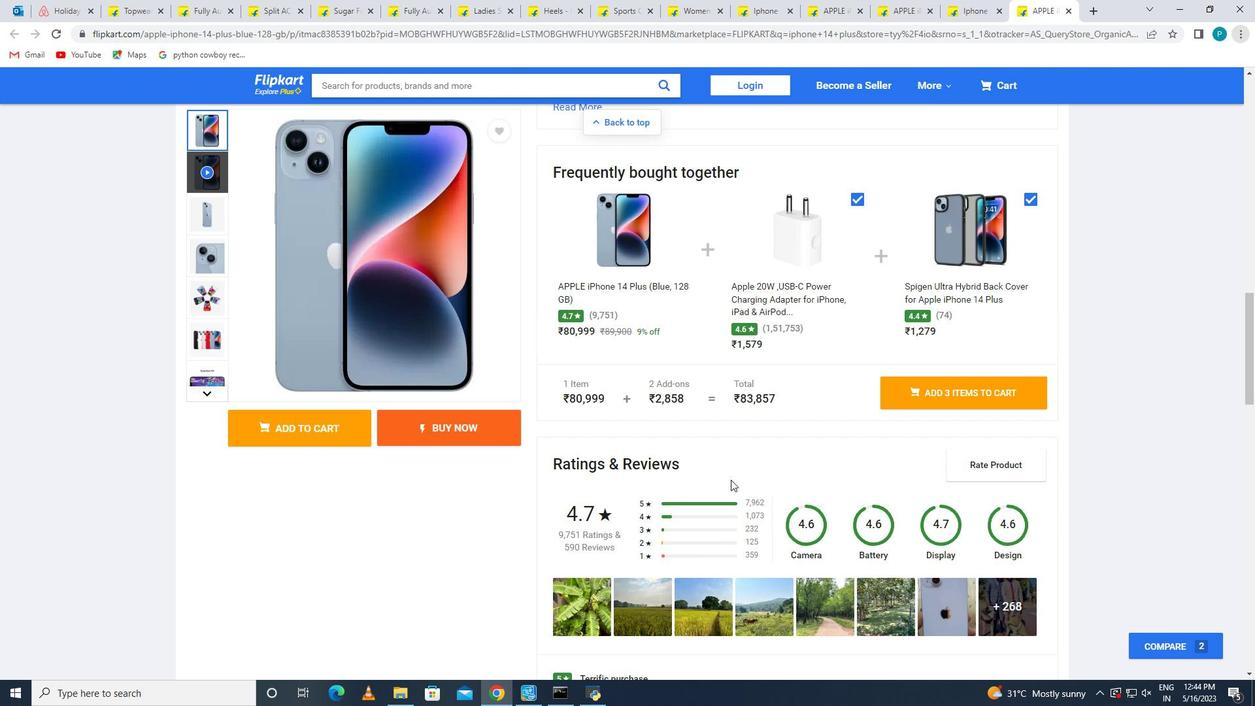 
Action: Mouse moved to (1175, 650)
Screenshot: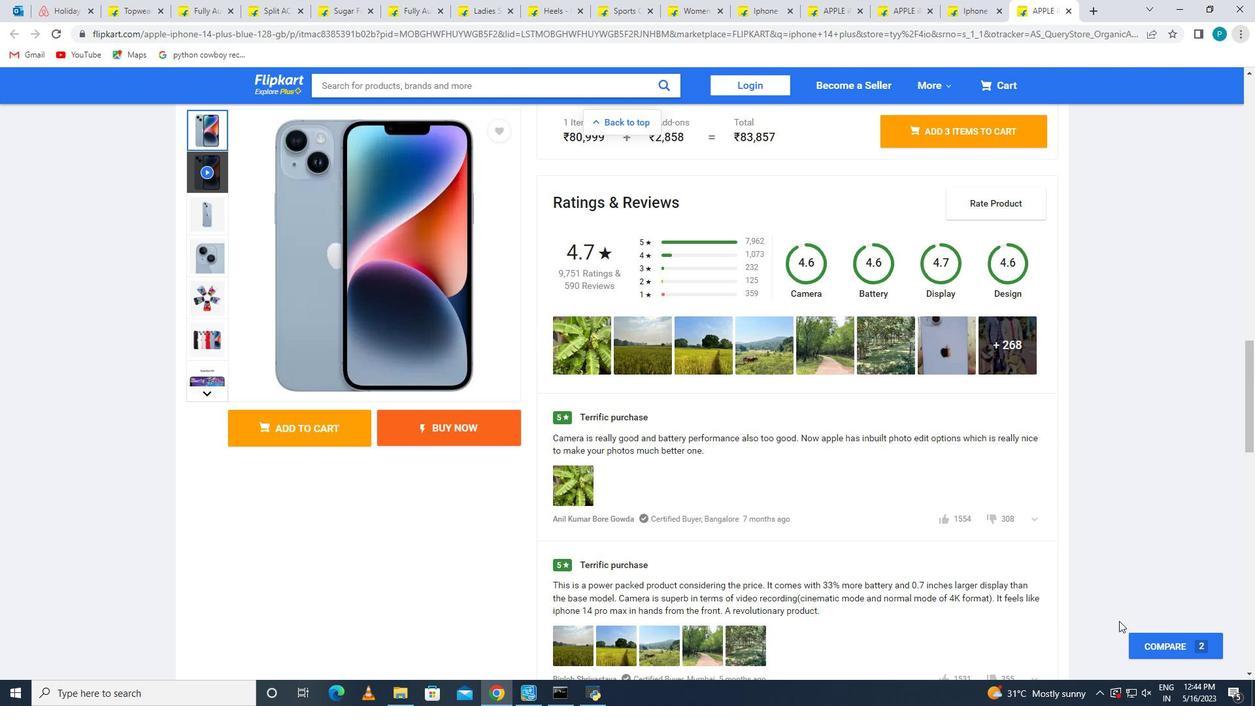 
Action: Mouse pressed left at (1175, 650)
Screenshot: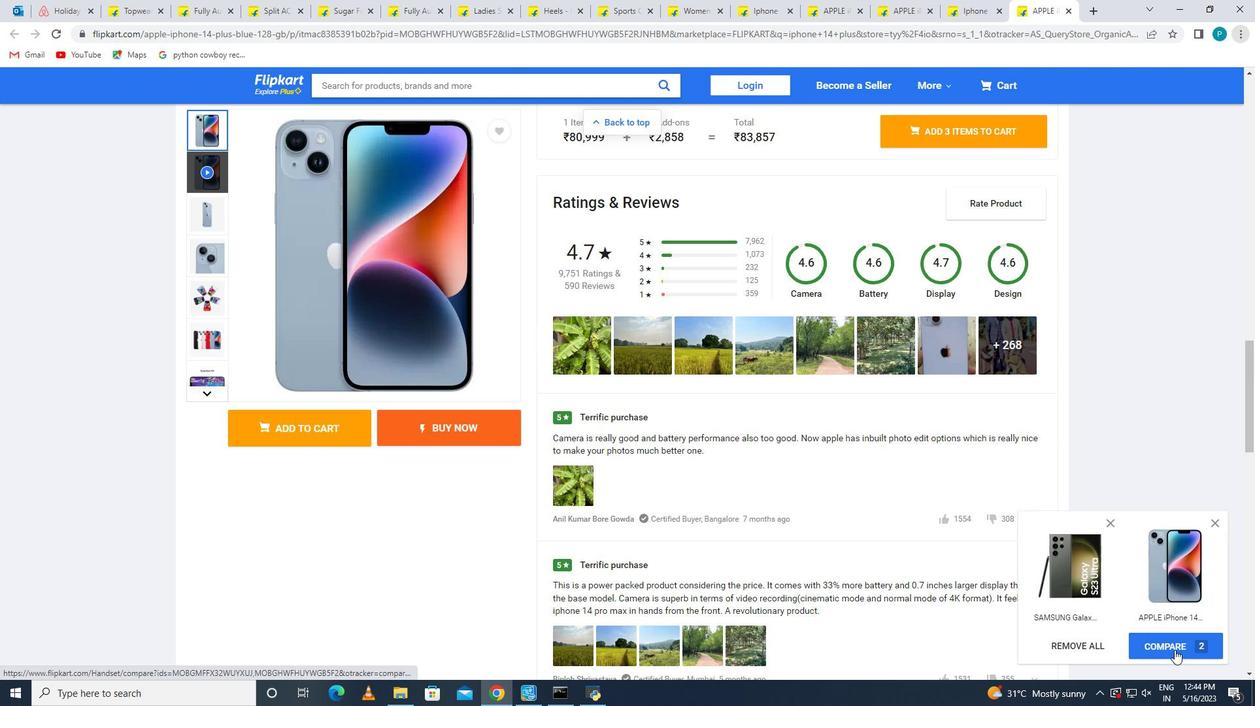 
Action: Mouse moved to (438, 370)
Screenshot: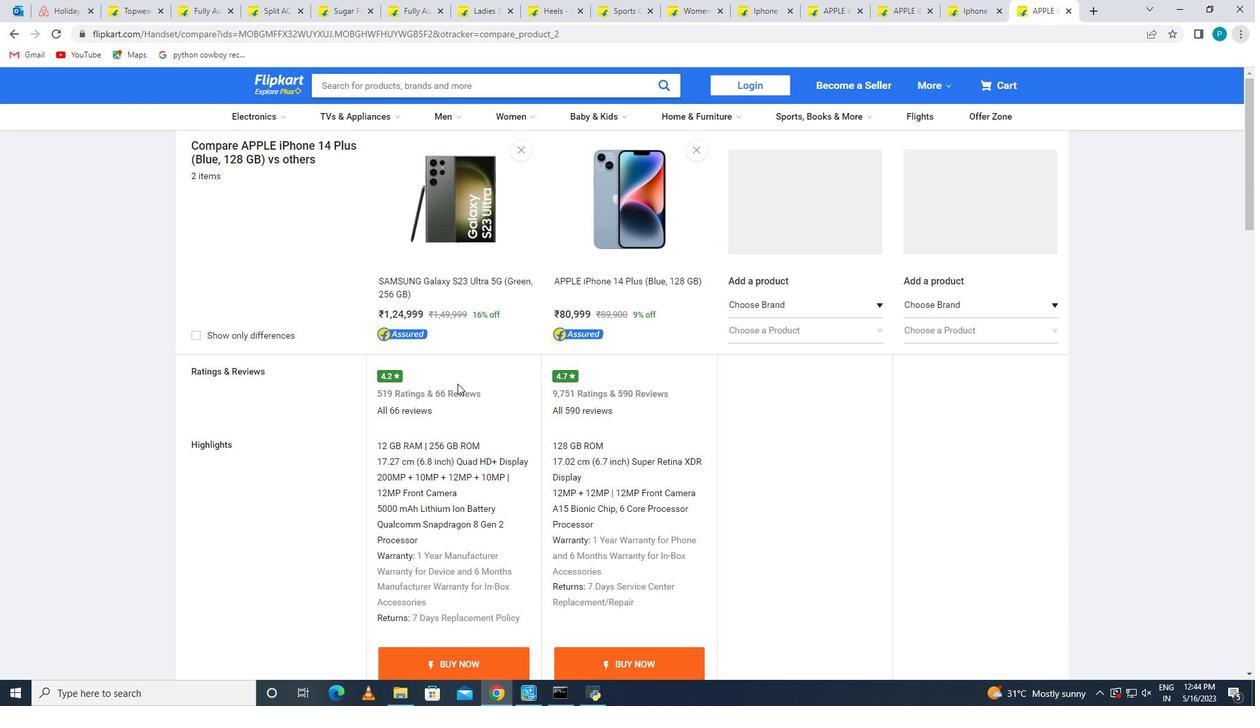 
Action: Mouse scrolled (438, 369) with delta (0, 0)
Screenshot: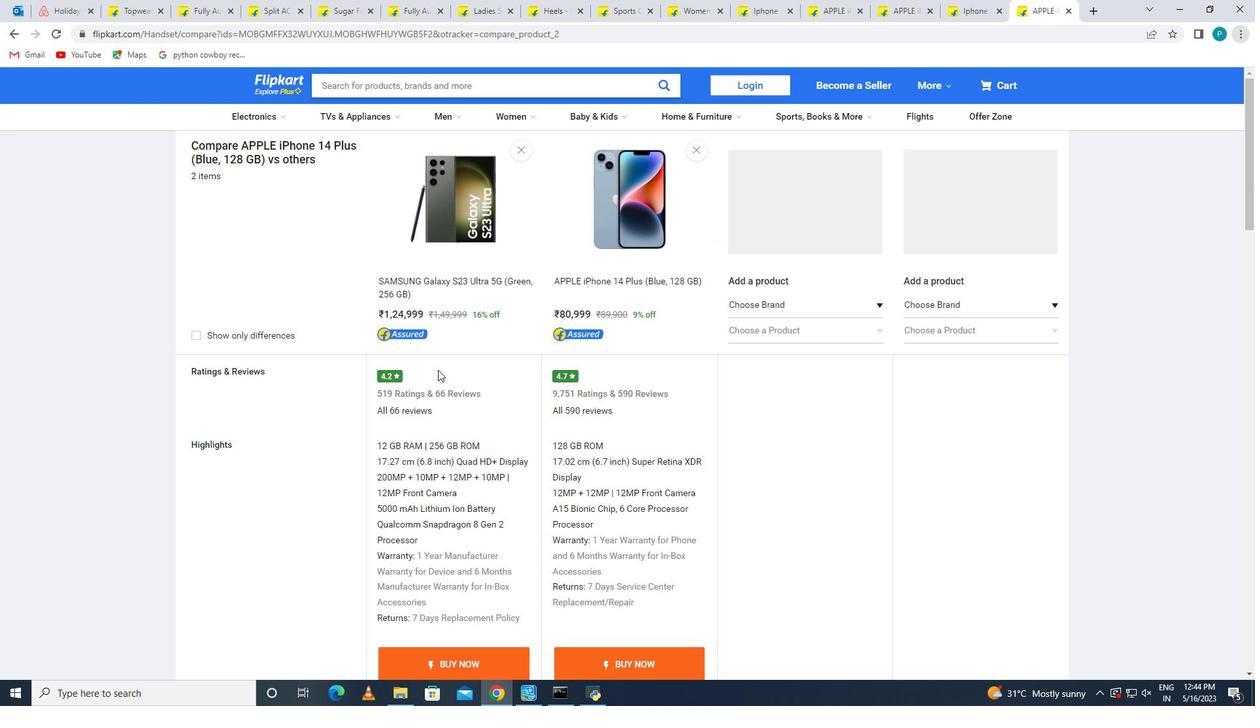 
Action: Mouse scrolled (438, 369) with delta (0, 0)
Screenshot: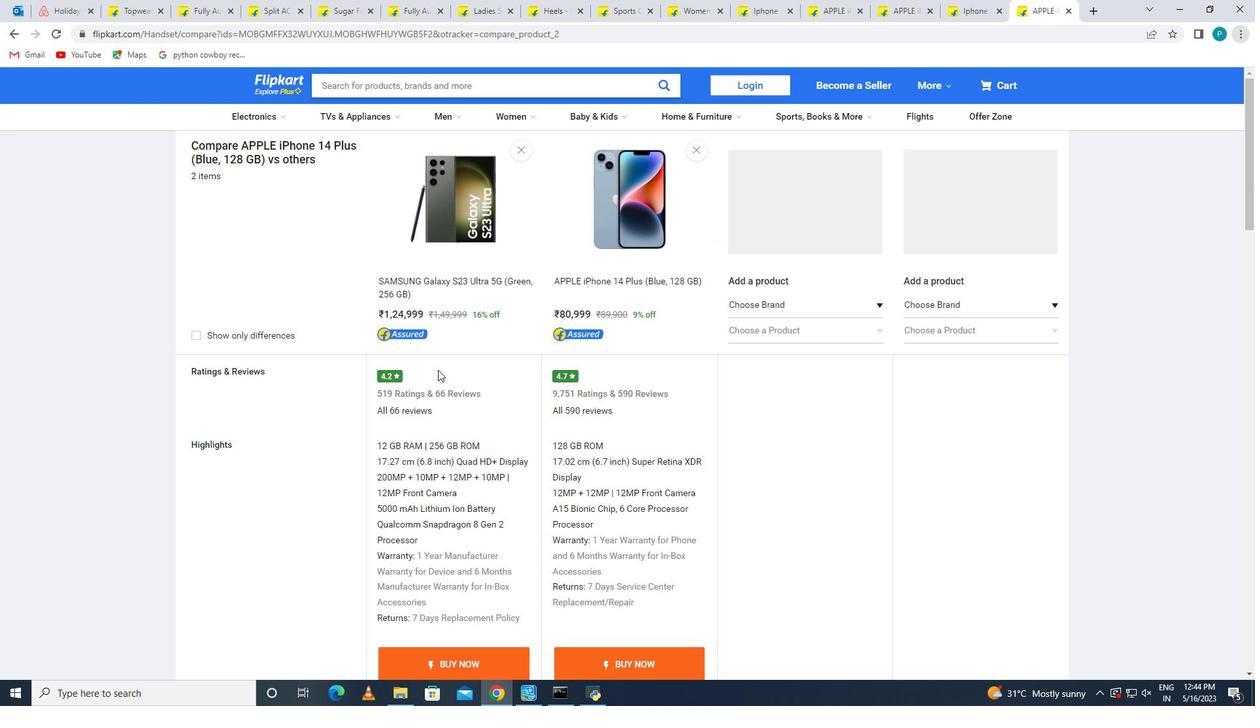 
Action: Mouse scrolled (438, 369) with delta (0, 0)
Screenshot: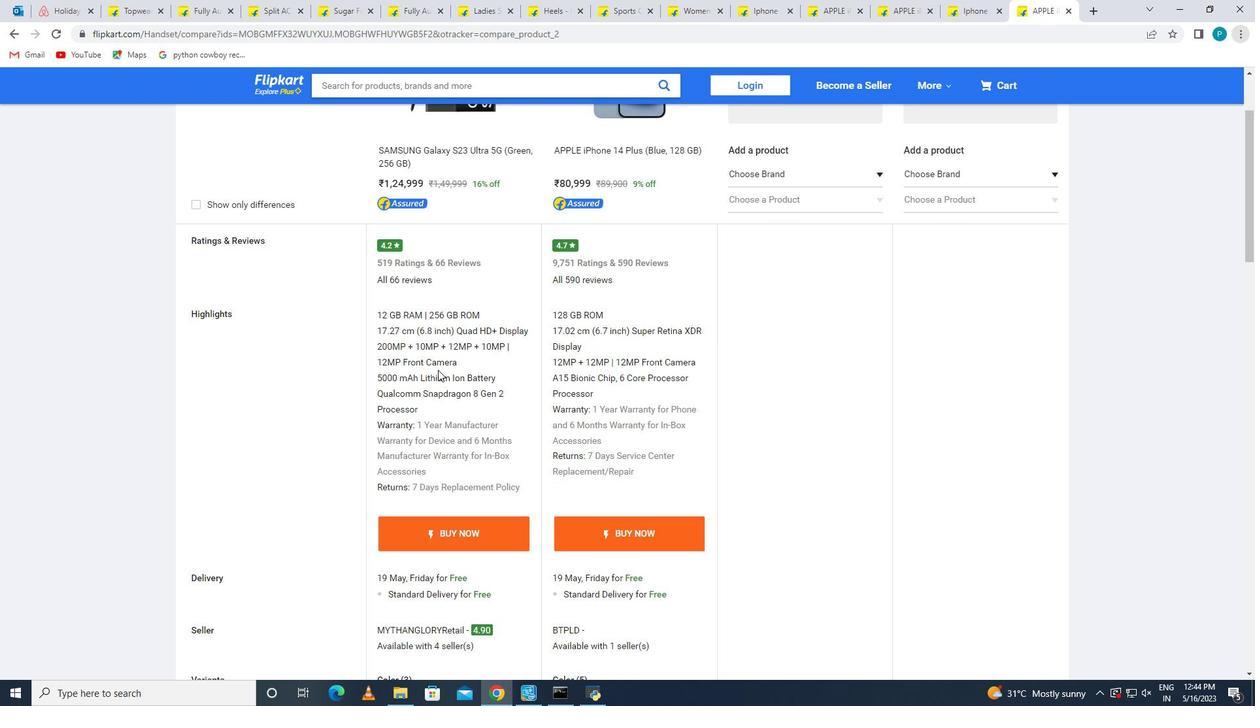 
Action: Mouse scrolled (438, 369) with delta (0, 0)
Screenshot: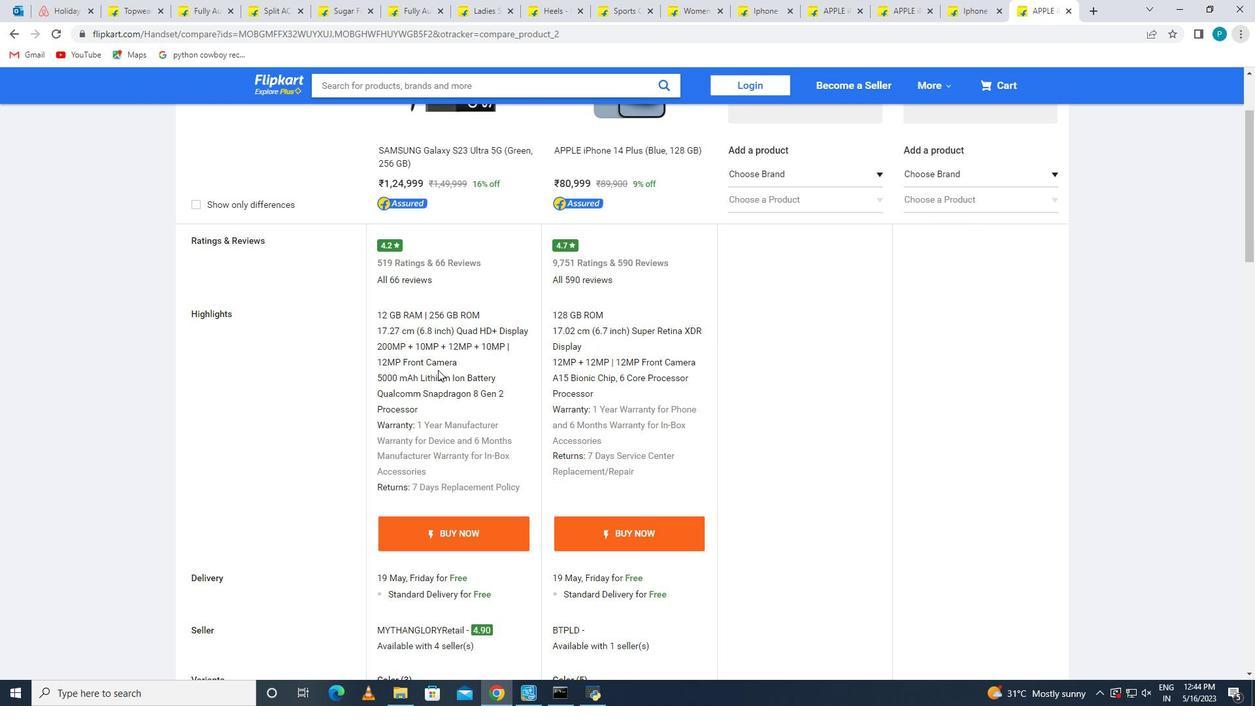 
Action: Mouse scrolled (438, 370) with delta (0, 0)
Screenshot: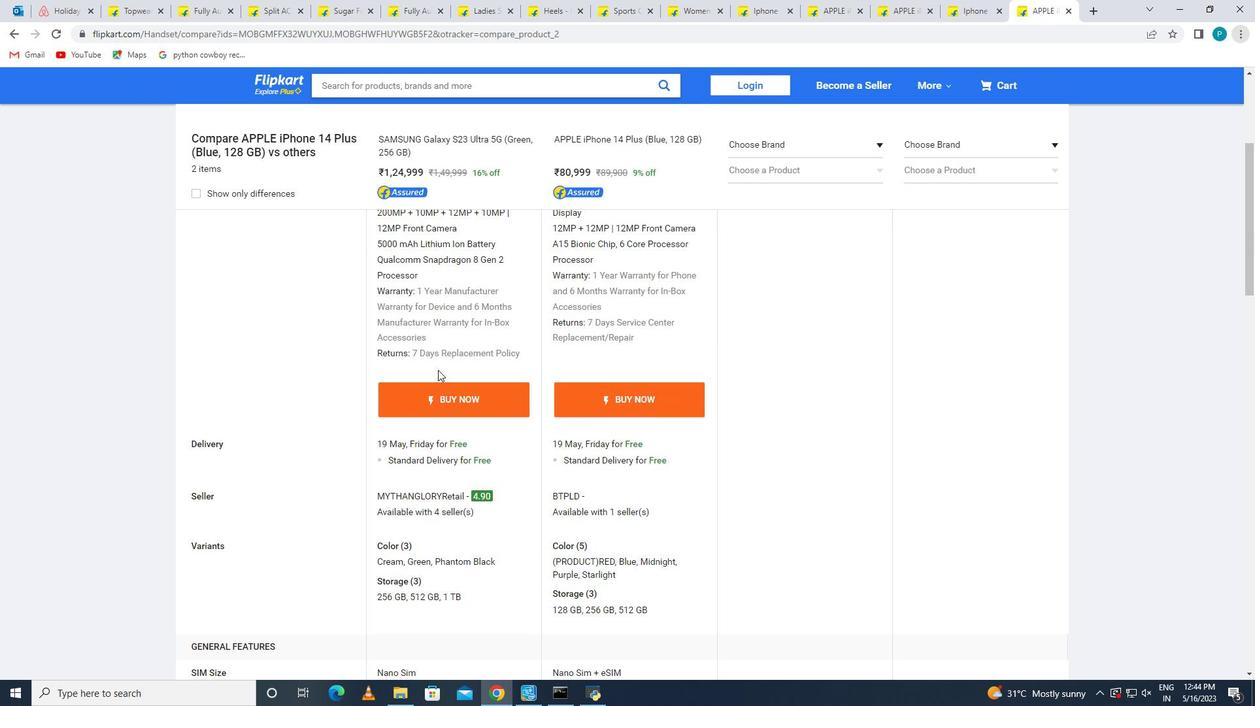 
Action: Mouse scrolled (438, 370) with delta (0, 0)
Screenshot: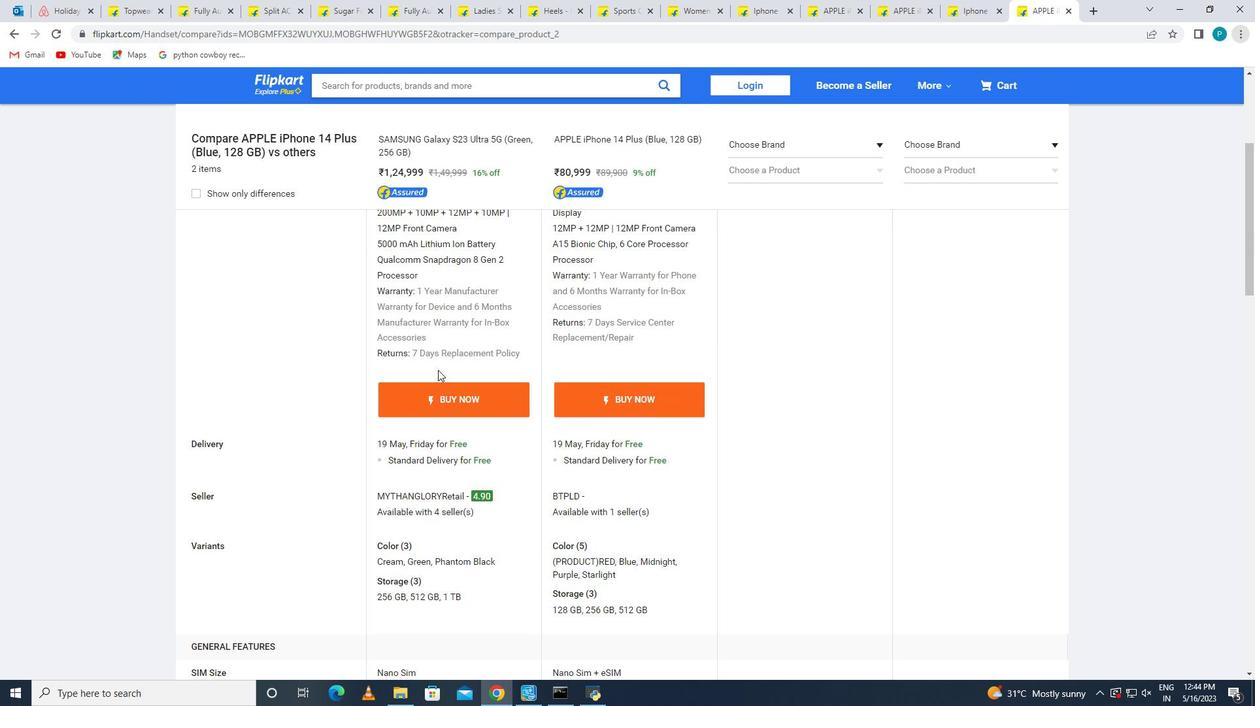 
Action: Mouse scrolled (438, 370) with delta (0, 0)
Screenshot: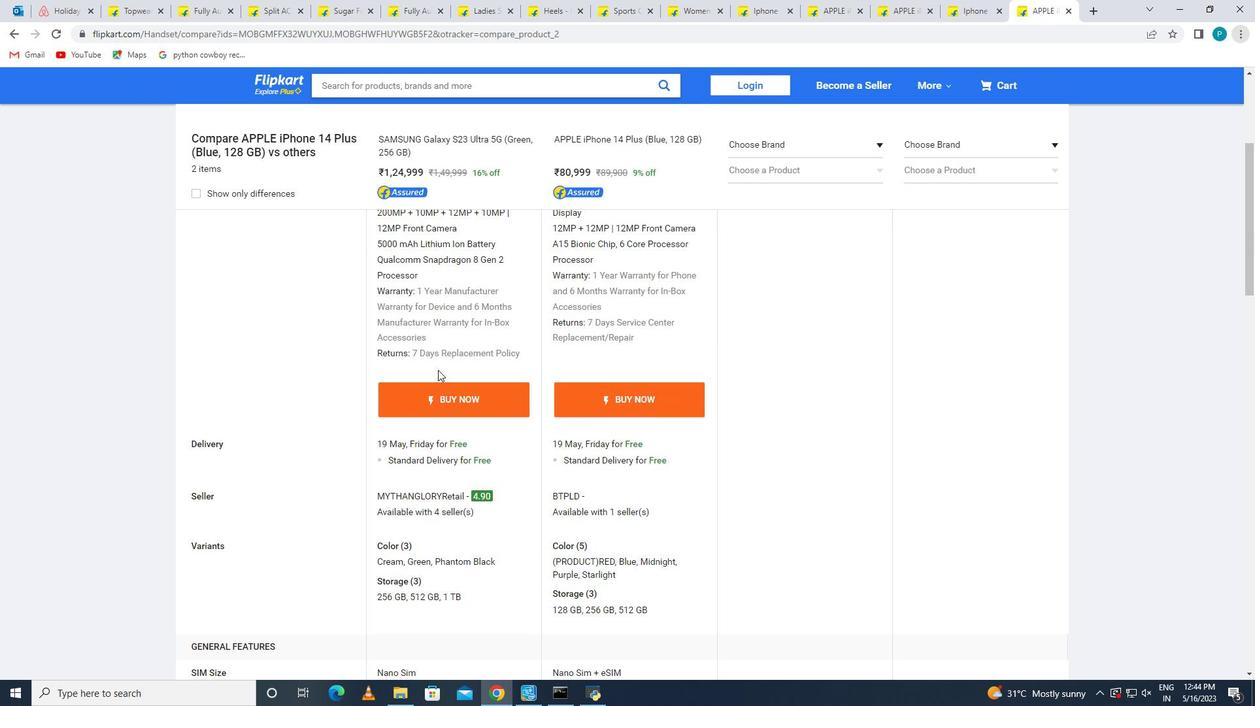 
Action: Mouse scrolled (438, 370) with delta (0, 0)
Screenshot: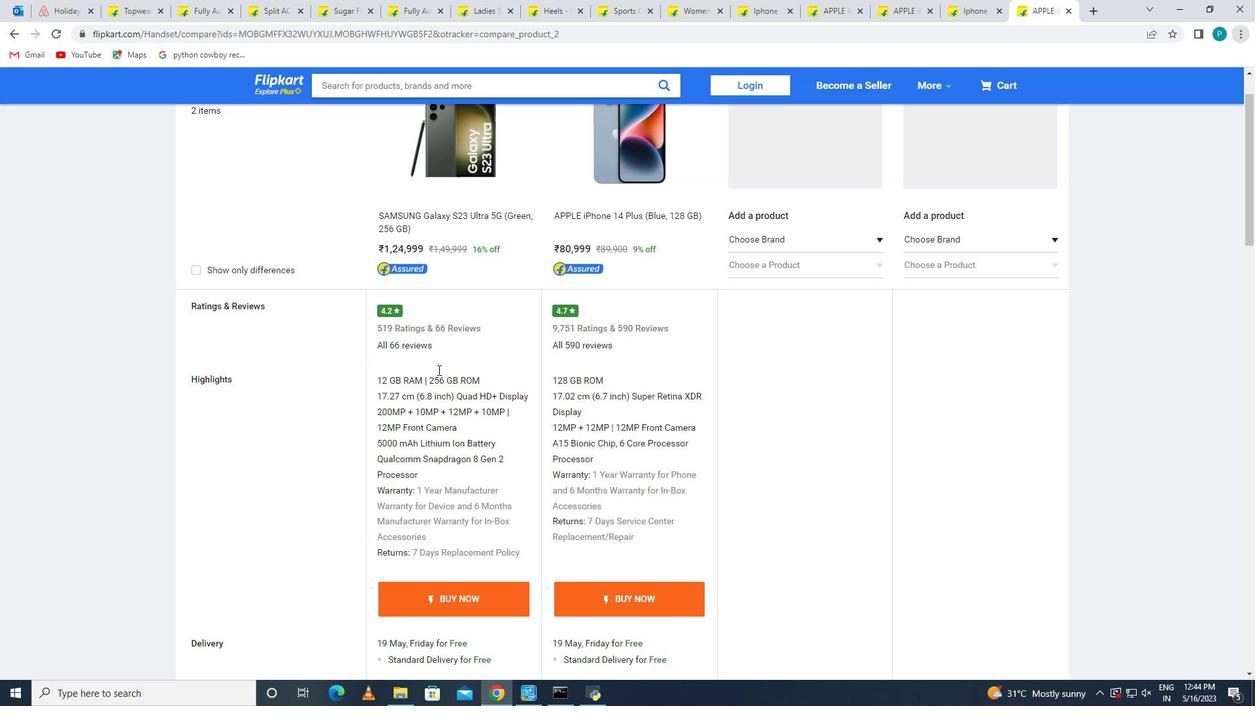 
Action: Mouse scrolled (438, 370) with delta (0, 0)
Screenshot: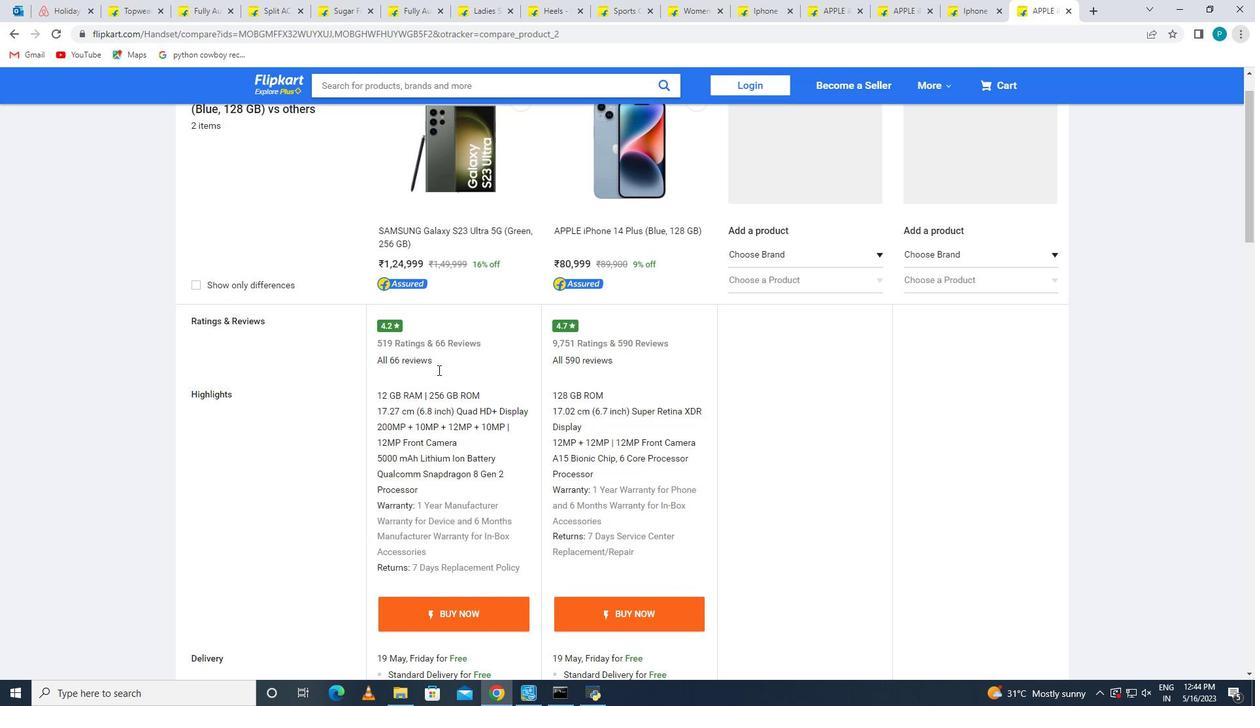 
Action: Mouse moved to (542, 498)
Screenshot: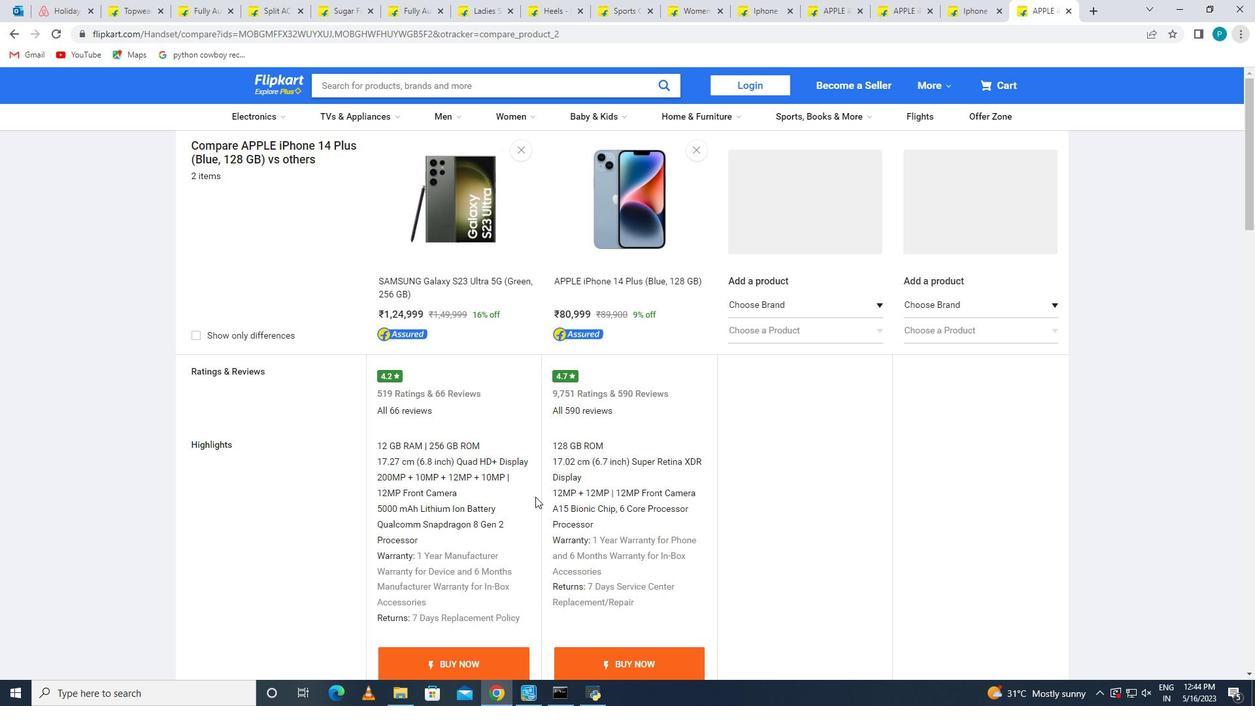 
Action: Mouse scrolled (542, 498) with delta (0, 0)
Screenshot: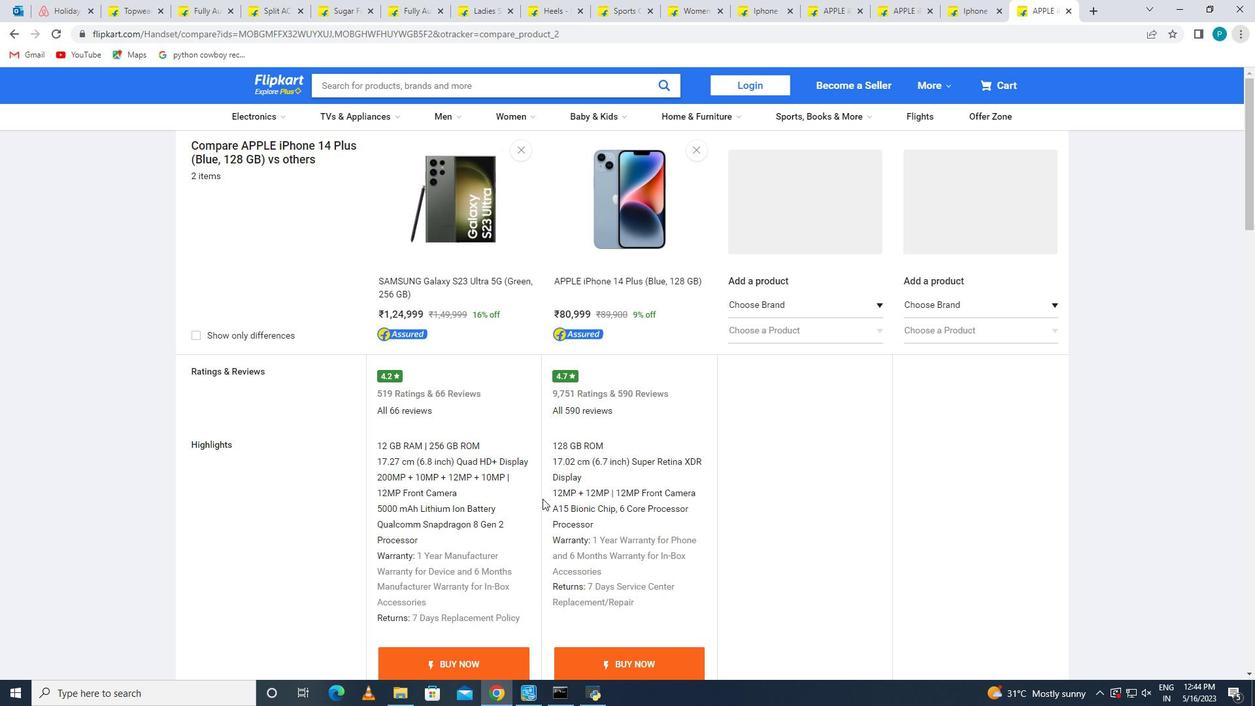 
Action: Mouse moved to (550, 502)
Screenshot: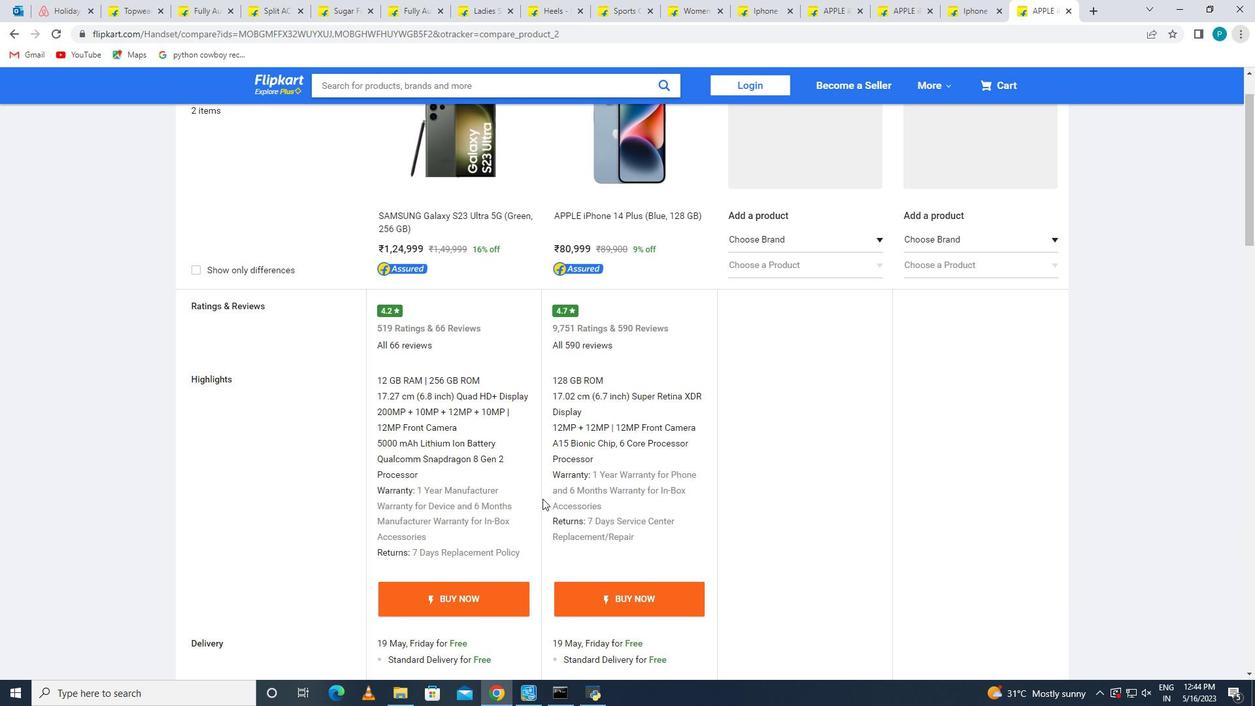
Action: Mouse scrolled (550, 502) with delta (0, 0)
Screenshot: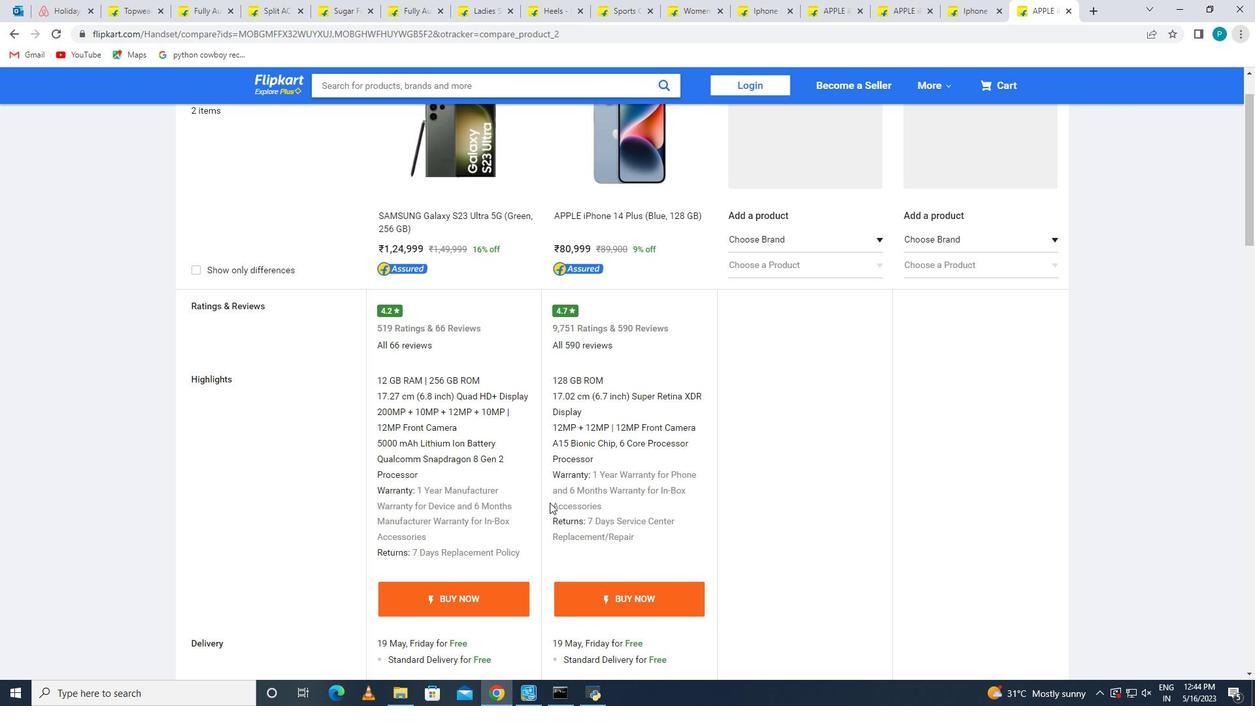 
Action: Mouse moved to (540, 472)
Screenshot: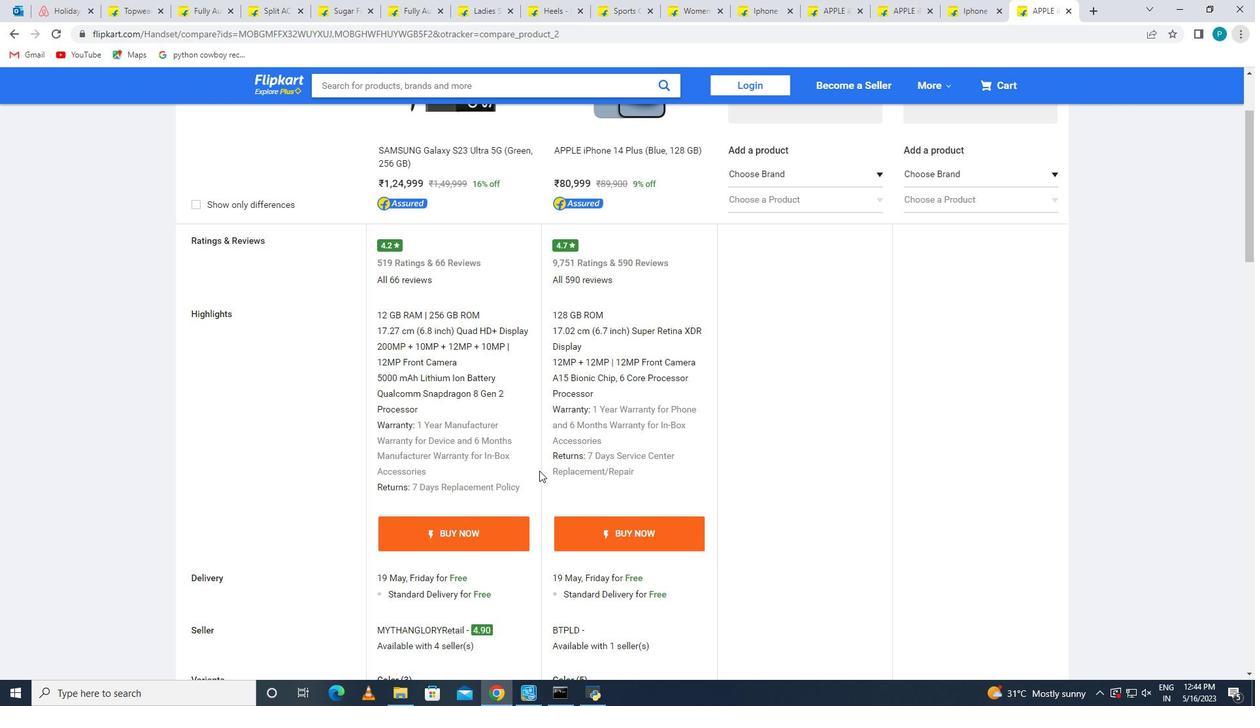 
Action: Mouse scrolled (540, 472) with delta (0, 0)
Screenshot: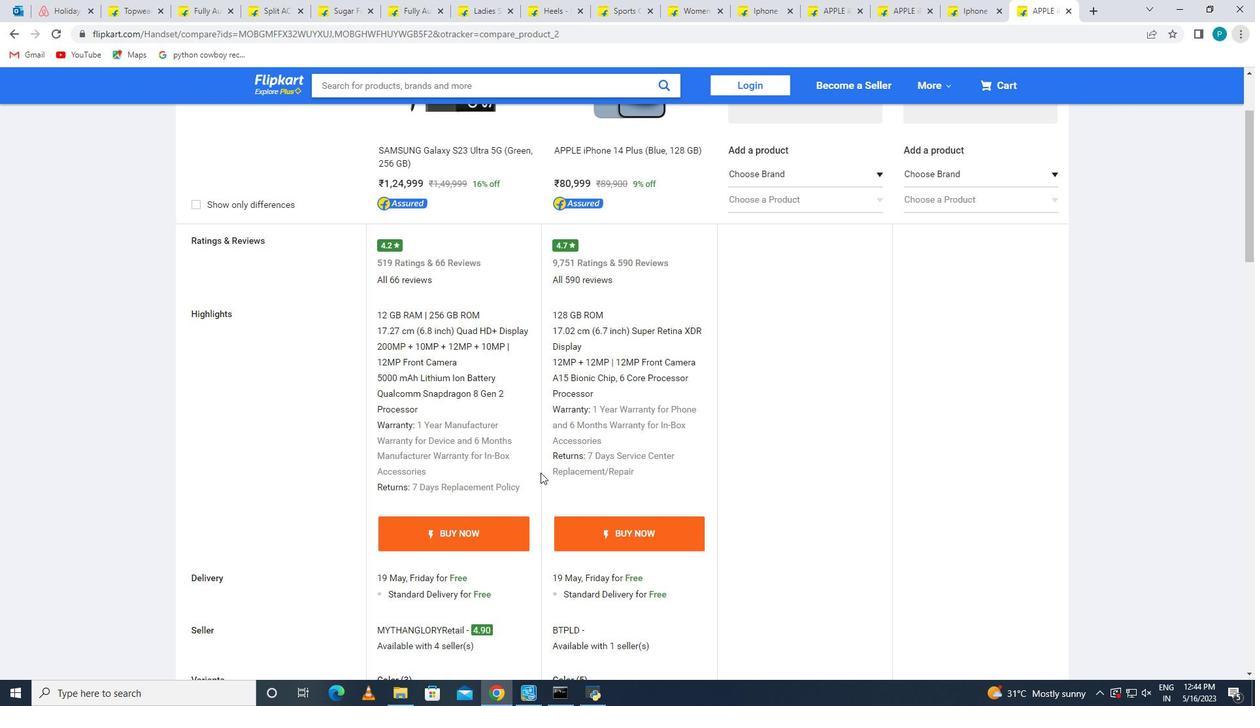 
Action: Mouse scrolled (540, 472) with delta (0, 0)
Screenshot: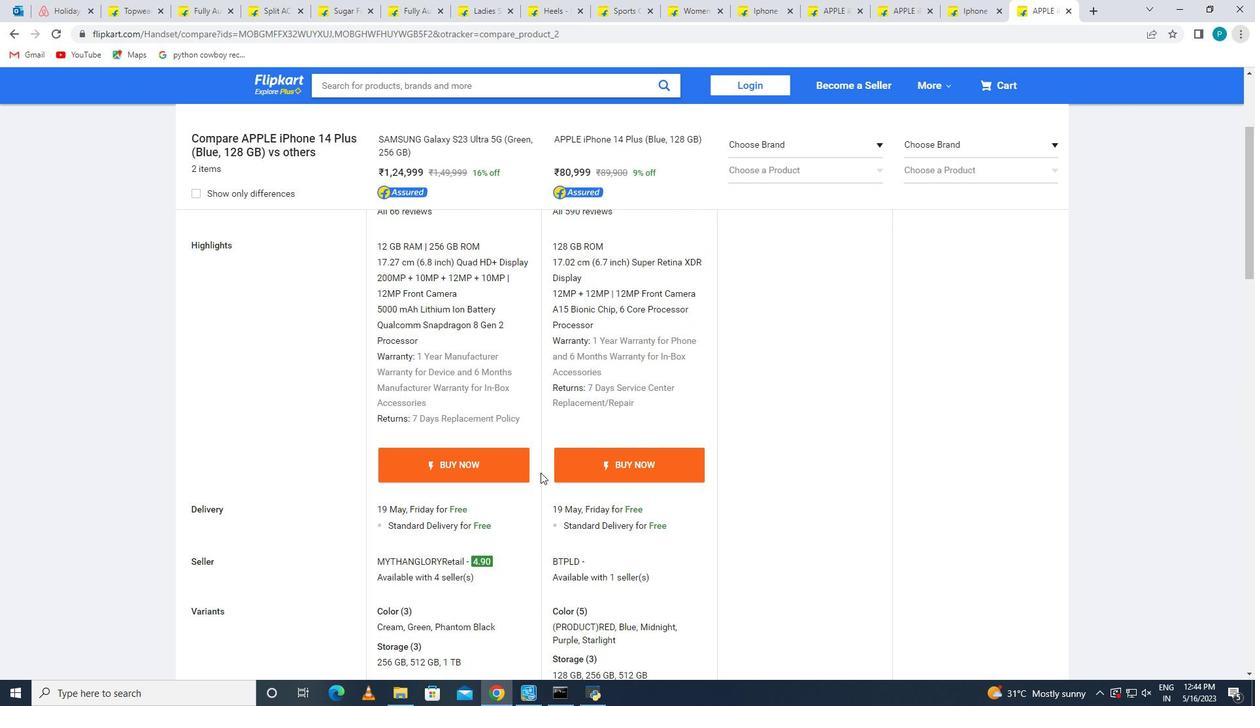 
Action: Mouse scrolled (540, 472) with delta (0, 0)
Screenshot: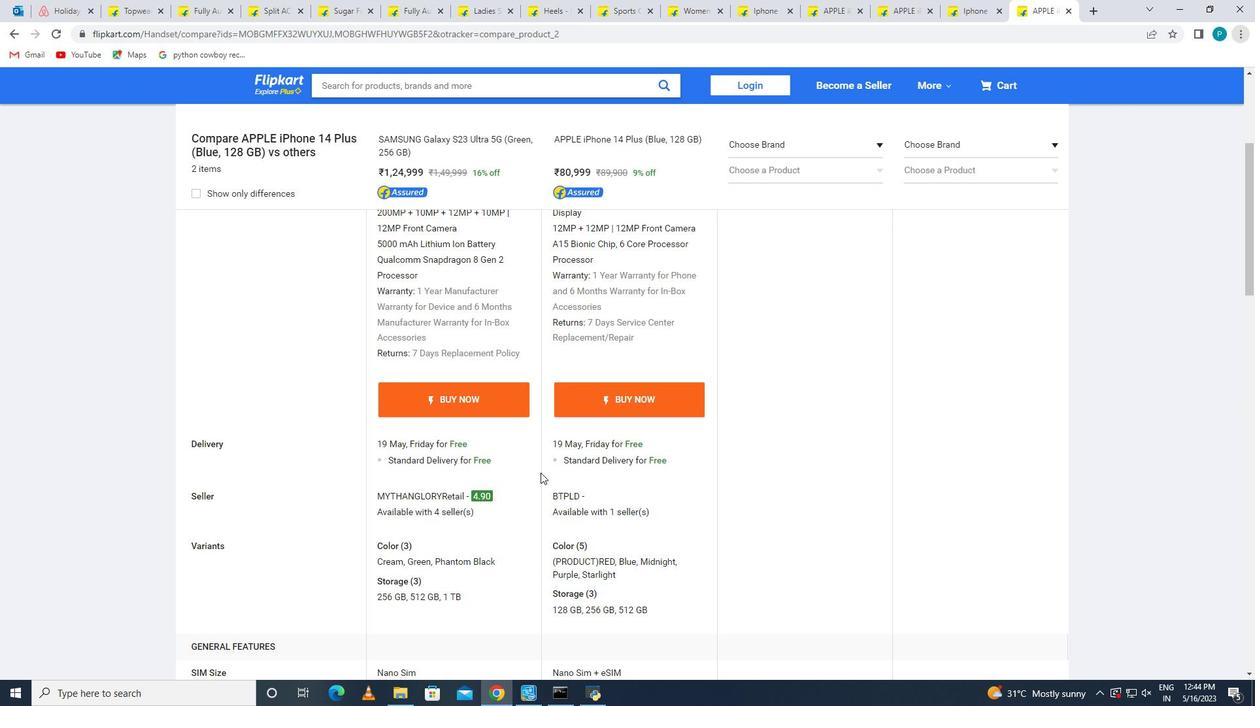 
Action: Mouse scrolled (540, 472) with delta (0, 0)
Screenshot: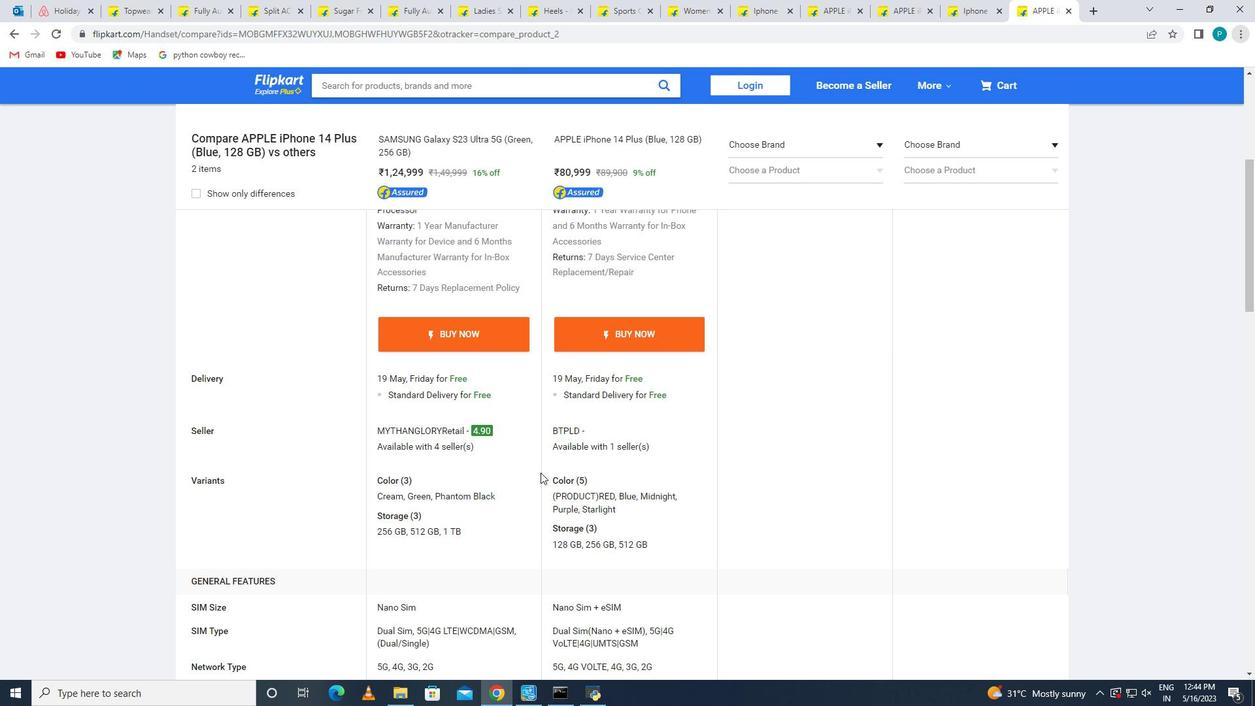 
Action: Mouse scrolled (540, 472) with delta (0, 0)
Screenshot: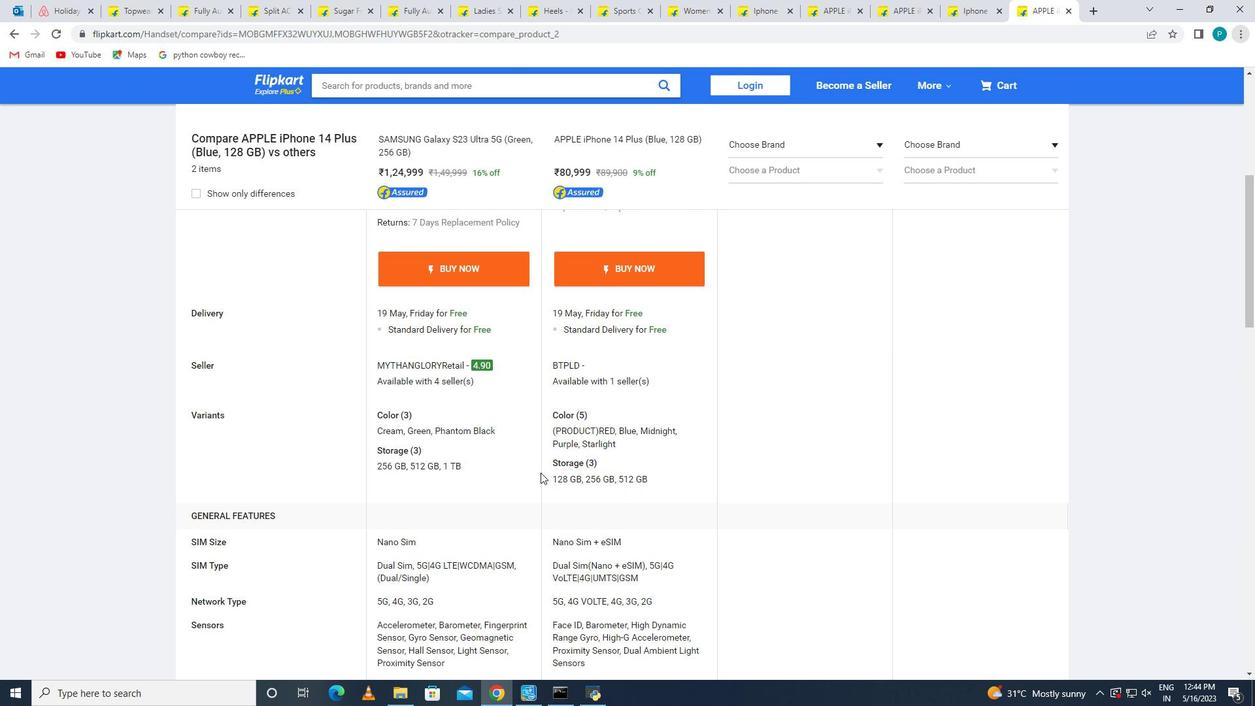 
Action: Mouse scrolled (540, 472) with delta (0, 0)
Screenshot: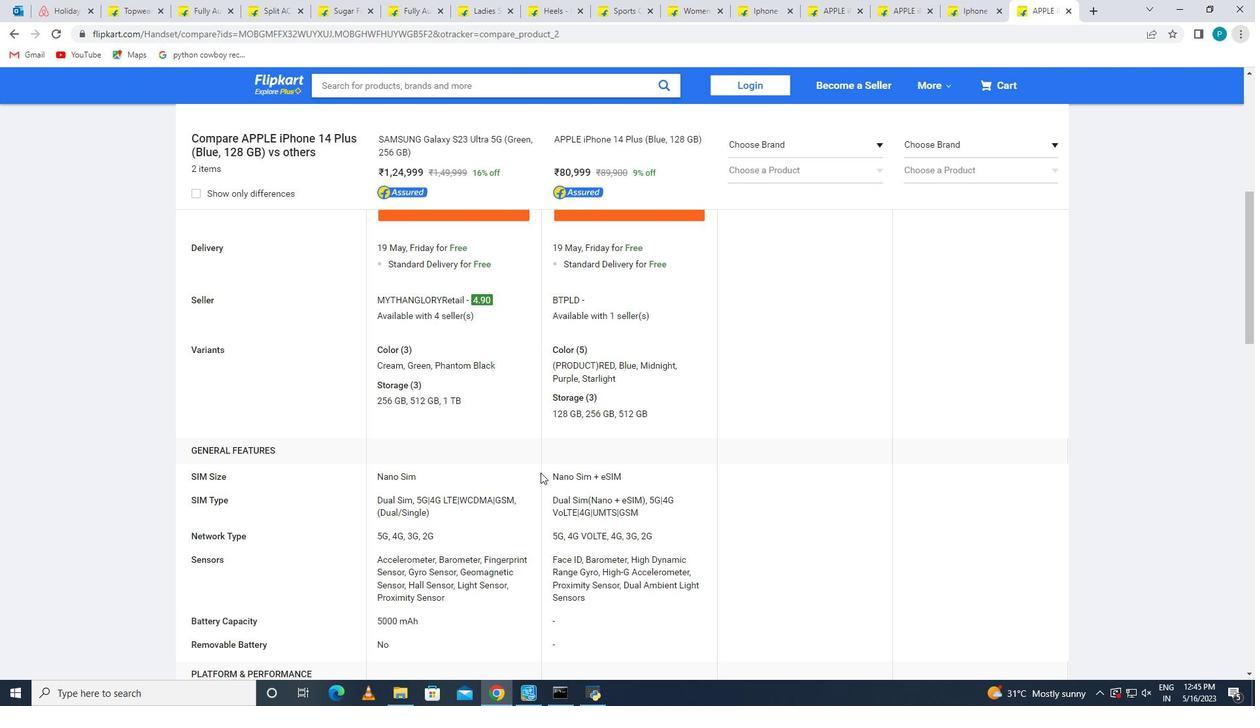 
Action: Mouse scrolled (540, 472) with delta (0, 0)
Screenshot: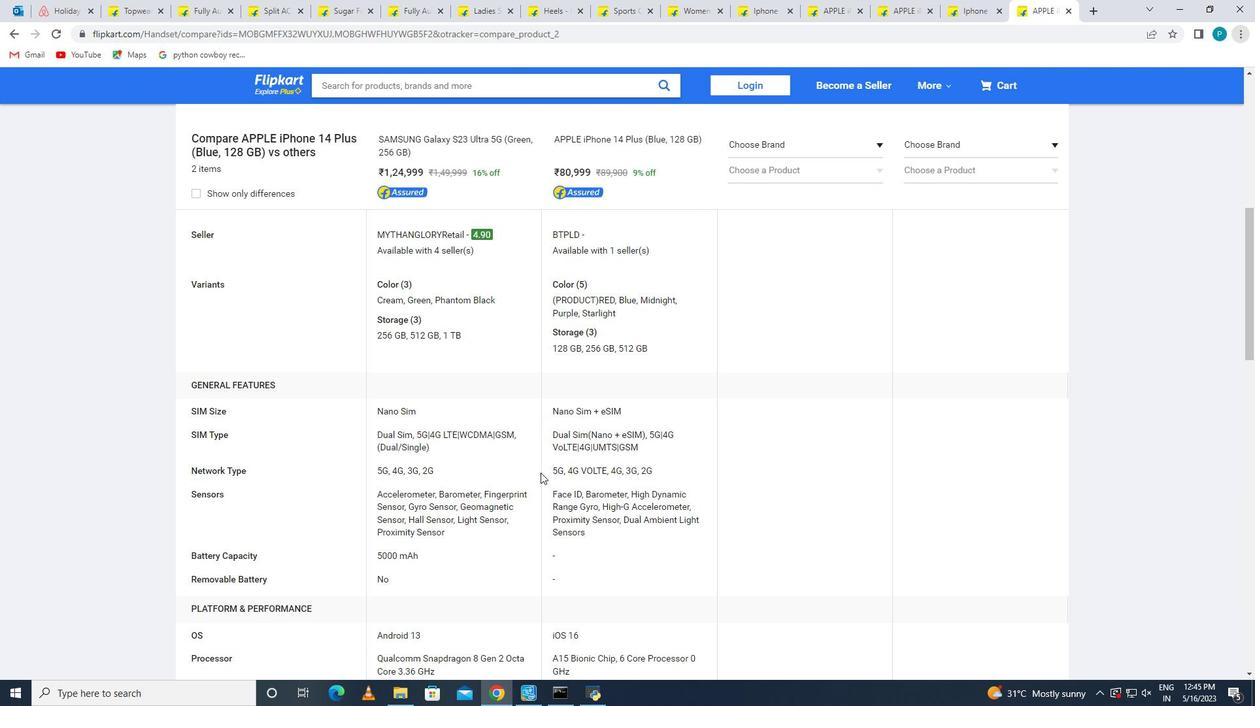 
Action: Mouse scrolled (540, 472) with delta (0, 0)
Screenshot: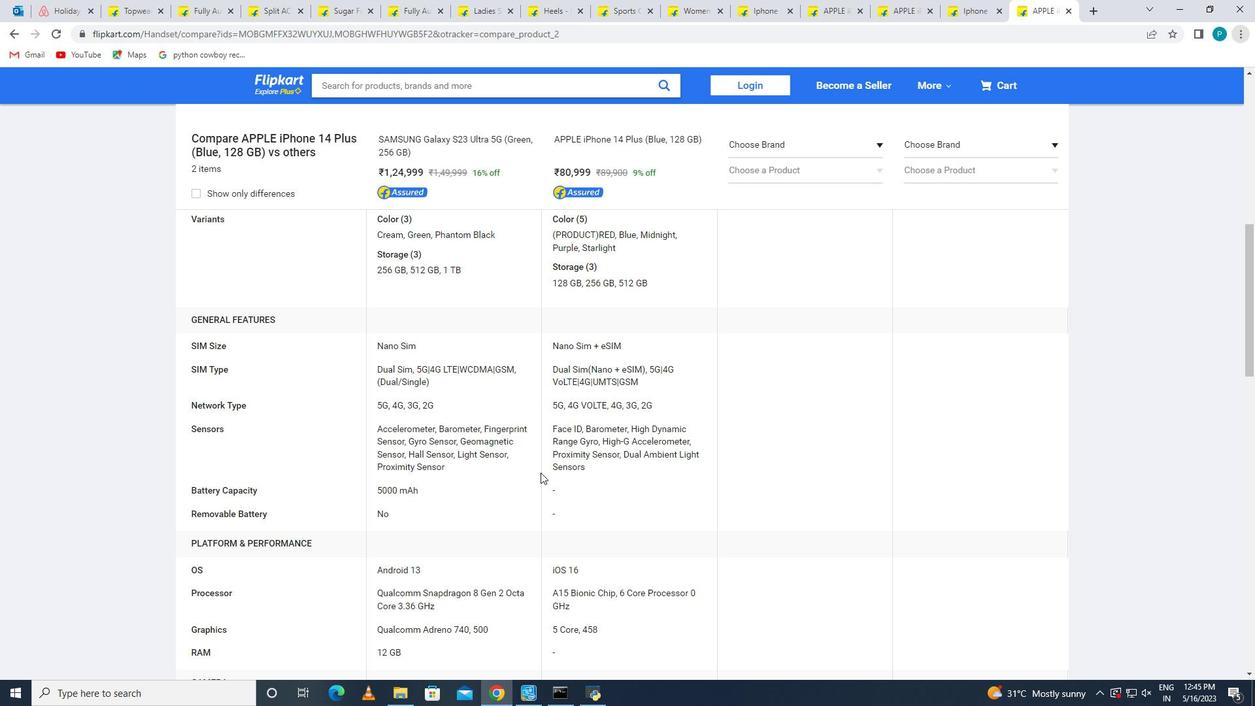 
Action: Mouse scrolled (540, 472) with delta (0, 0)
Screenshot: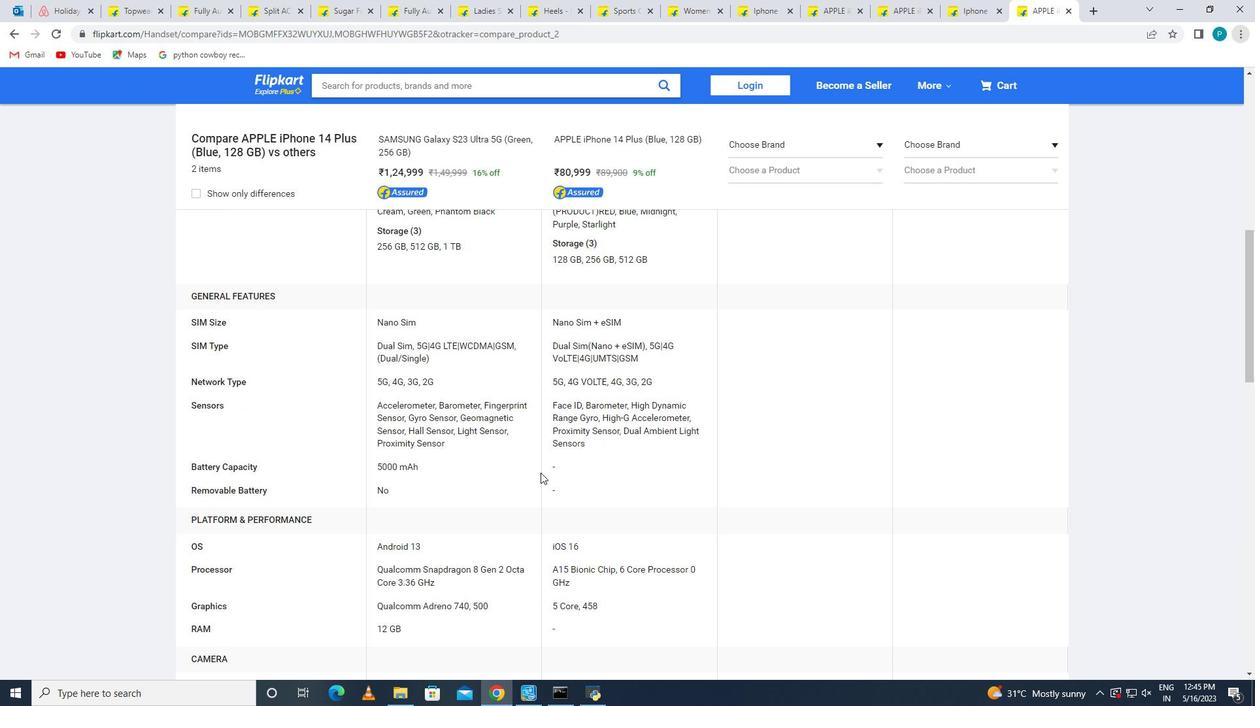 
Action: Mouse scrolled (540, 472) with delta (0, 0)
Screenshot: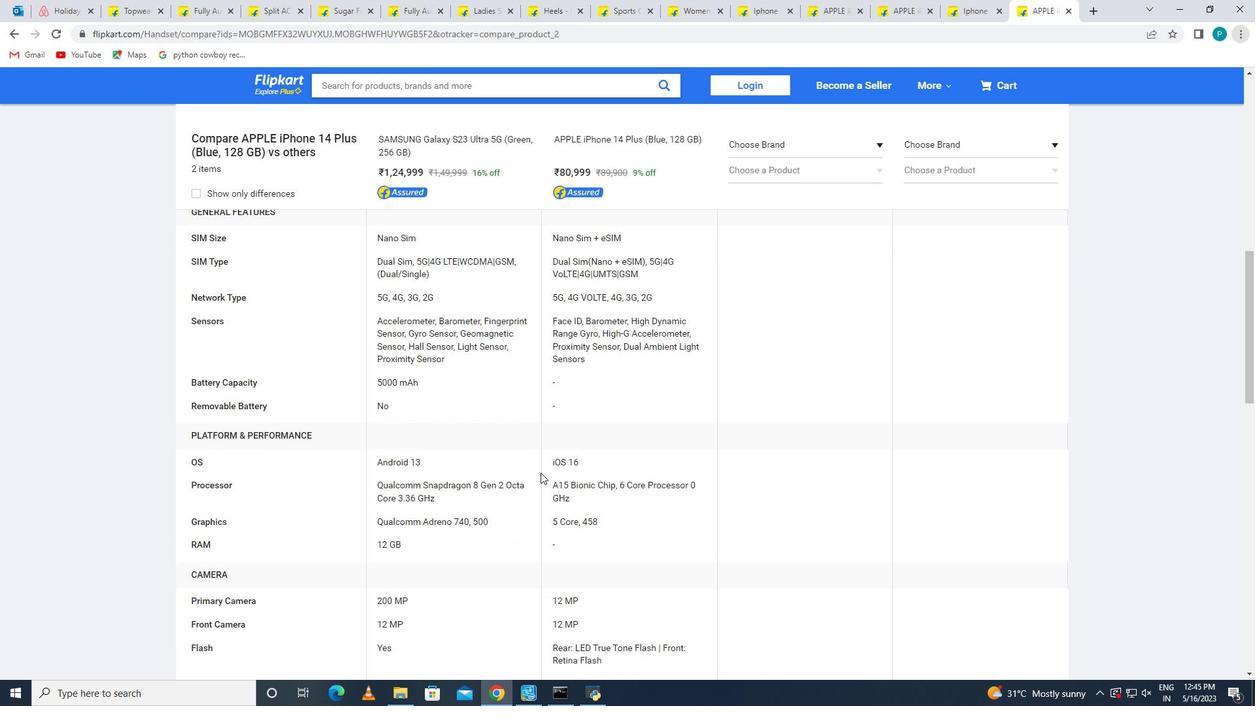 
Action: Mouse scrolled (540, 472) with delta (0, 0)
Screenshot: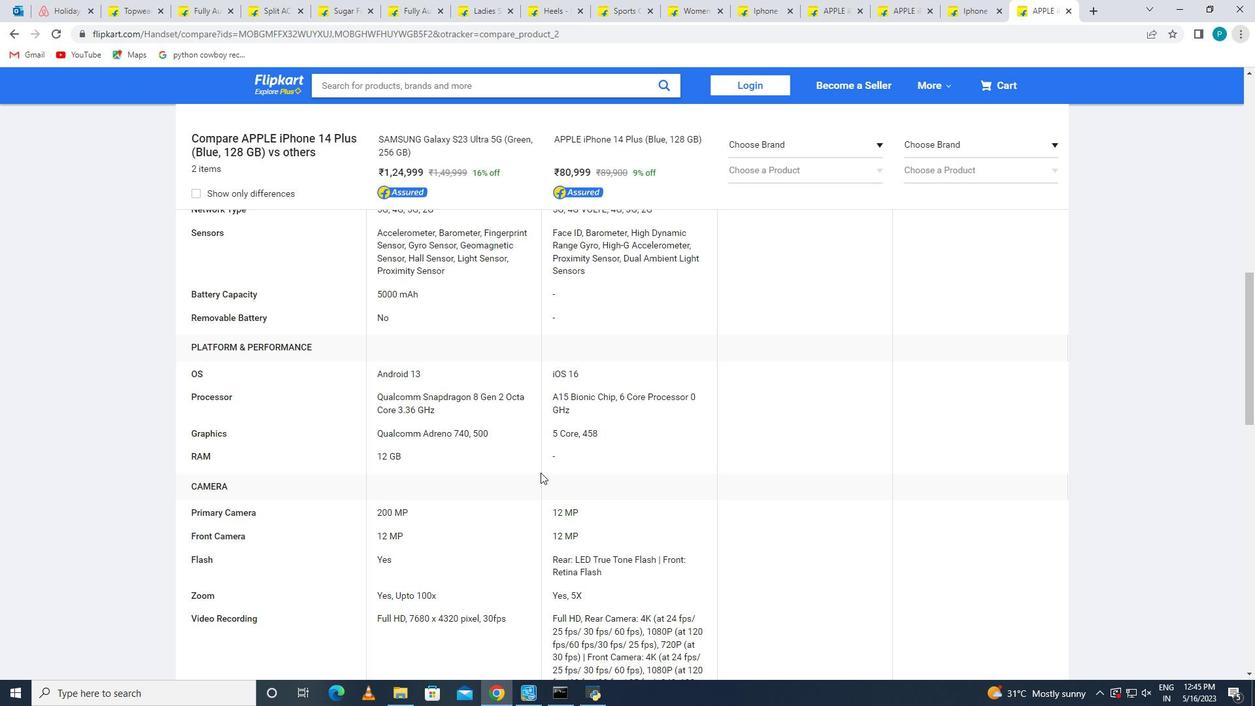 
Action: Mouse scrolled (540, 472) with delta (0, 0)
Screenshot: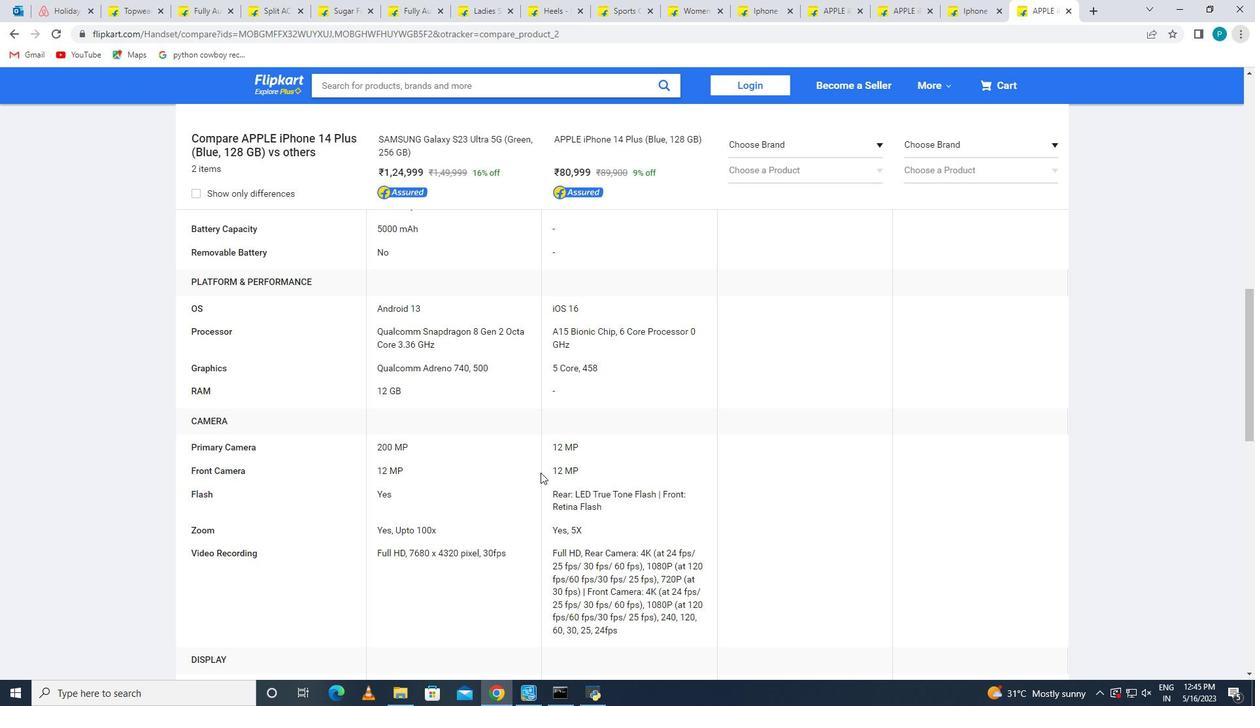 
Action: Mouse scrolled (540, 472) with delta (0, 0)
Screenshot: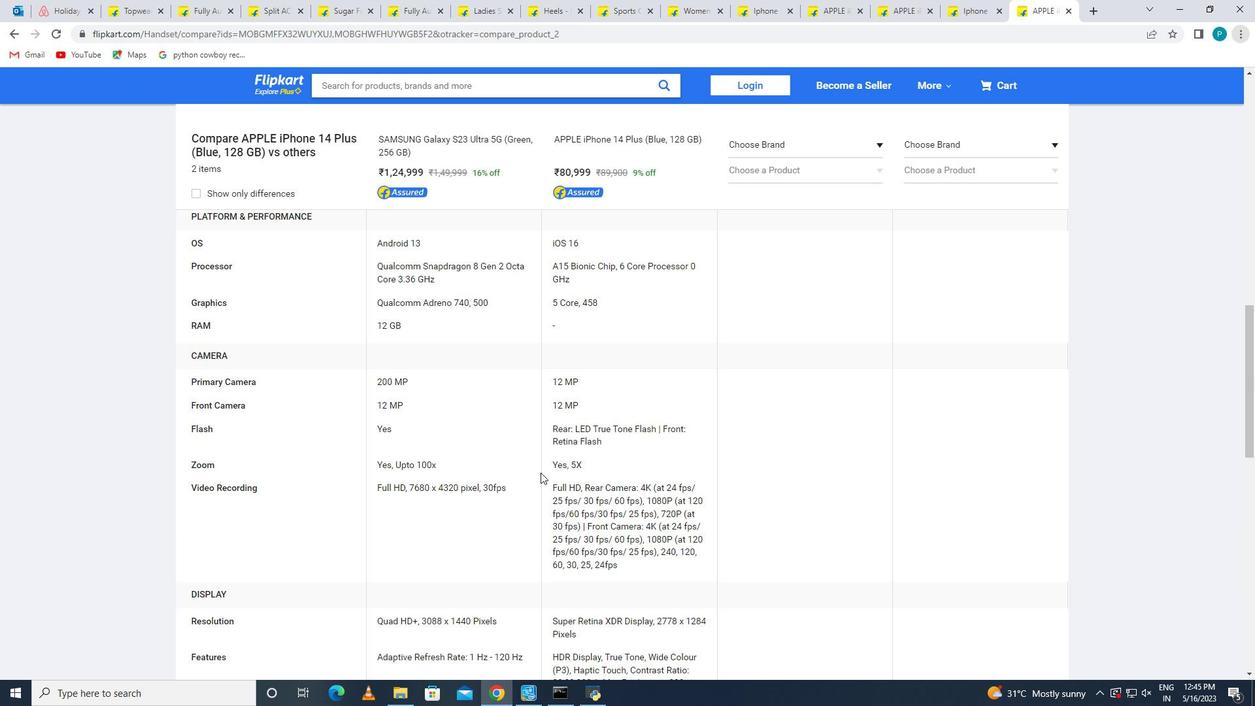 
Action: Mouse scrolled (540, 472) with delta (0, 0)
Screenshot: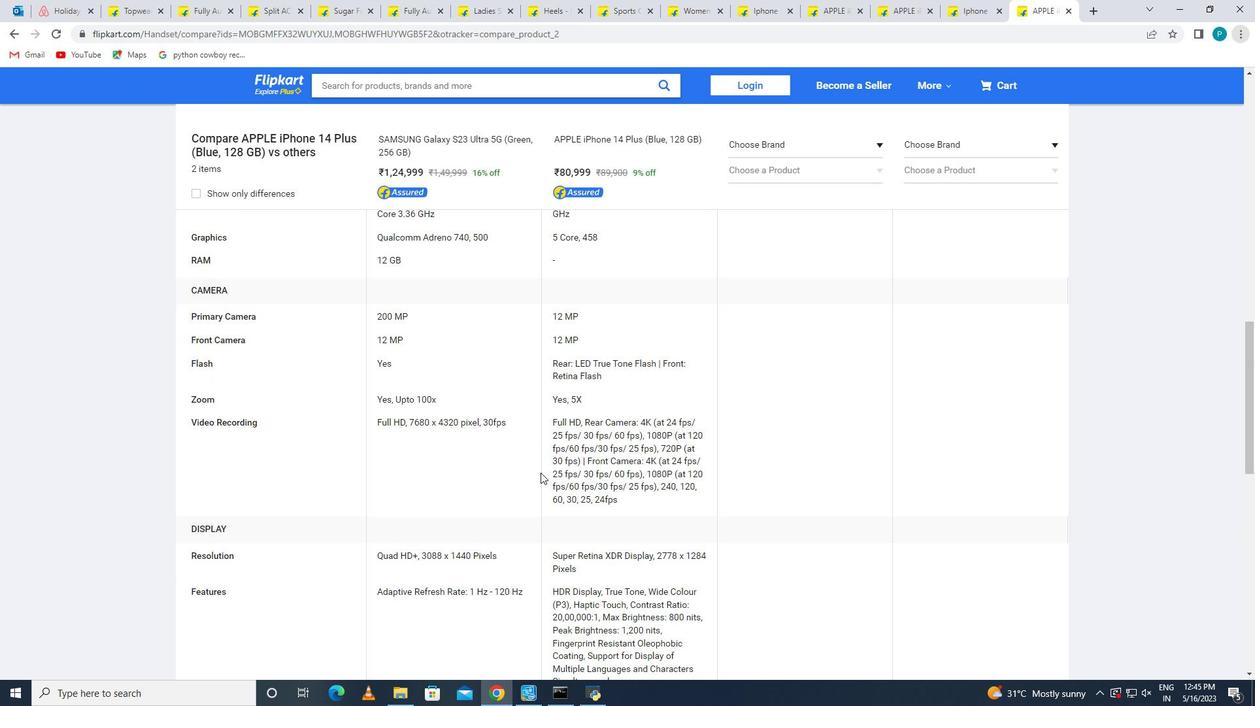 
Action: Mouse scrolled (540, 472) with delta (0, 0)
Screenshot: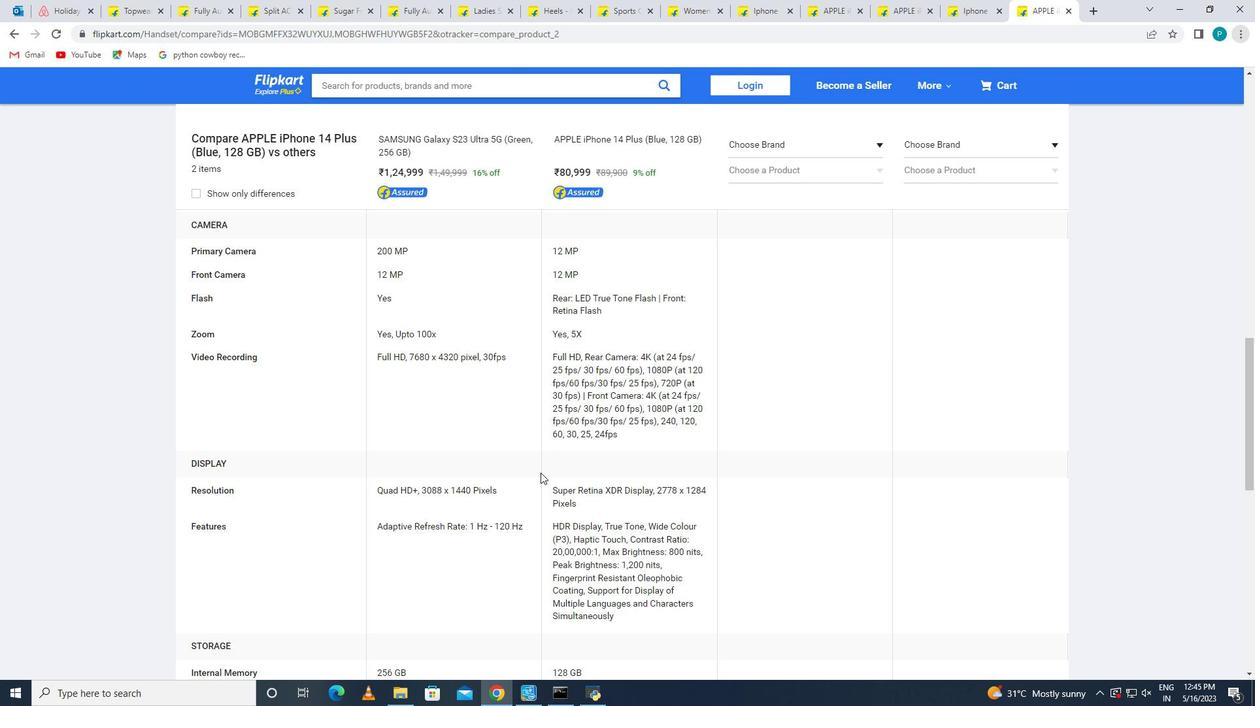 
Action: Mouse scrolled (540, 472) with delta (0, 0)
Screenshot: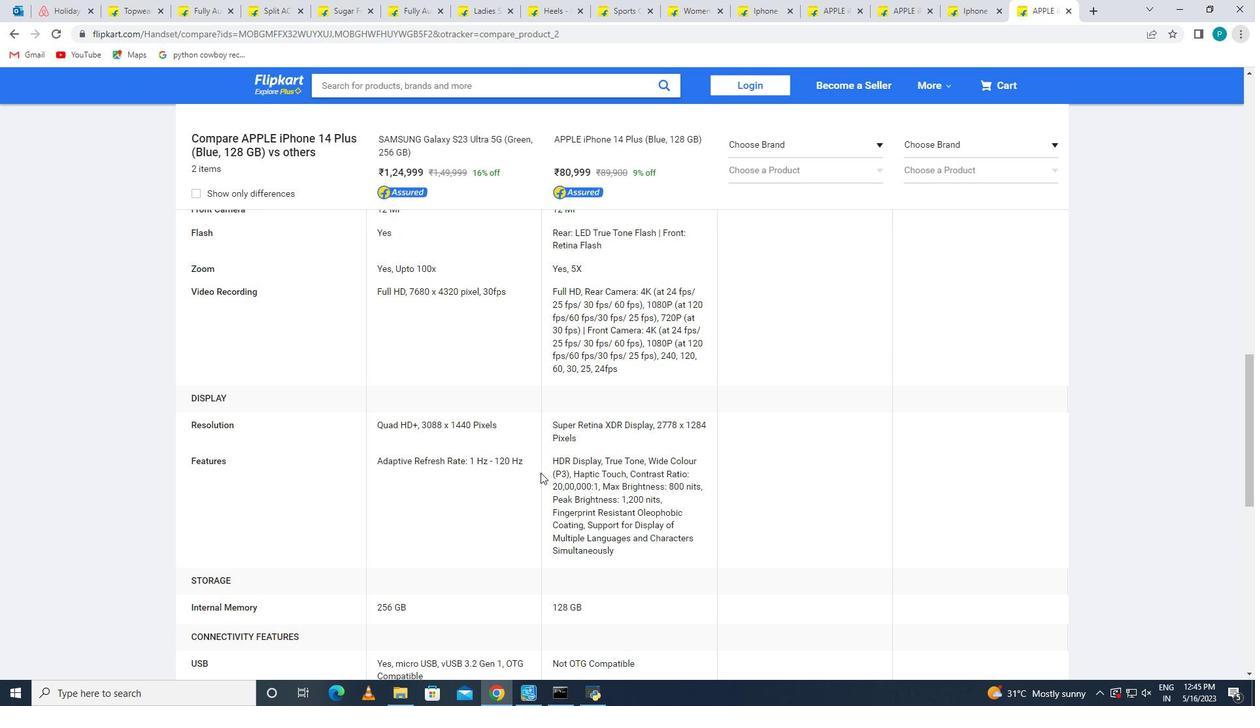 
Action: Mouse scrolled (540, 472) with delta (0, 0)
Screenshot: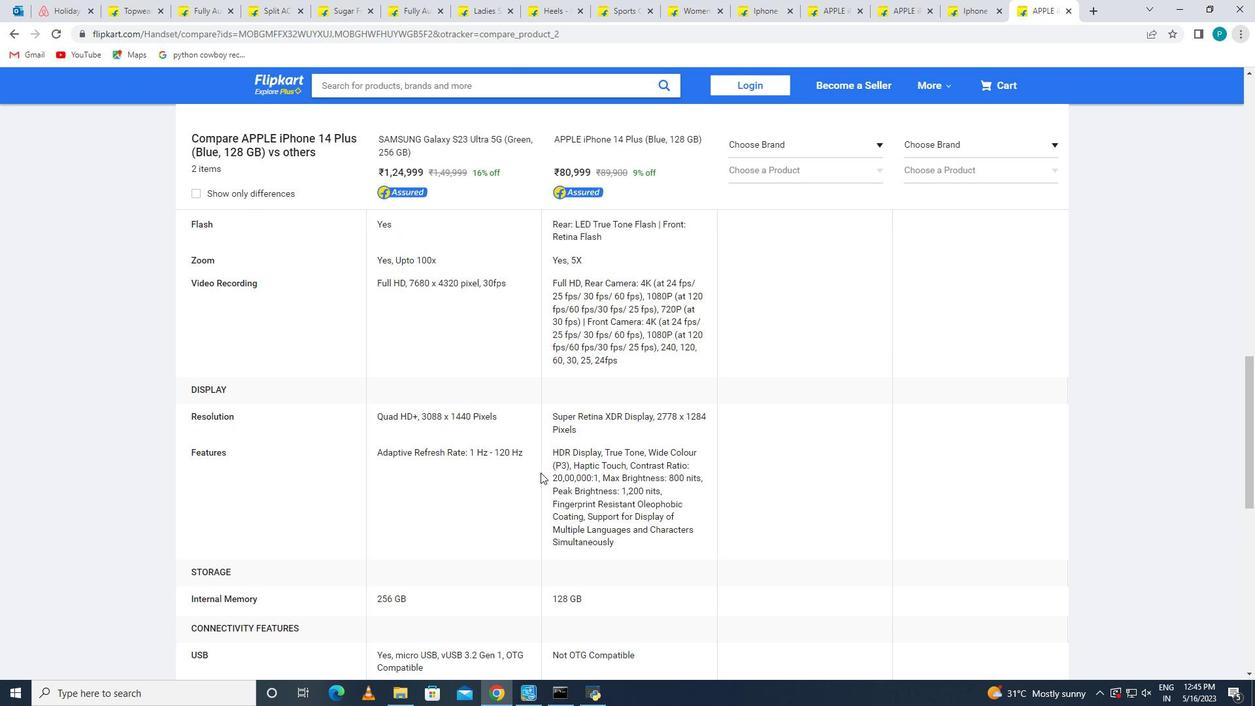 
Action: Mouse scrolled (540, 472) with delta (0, 0)
Screenshot: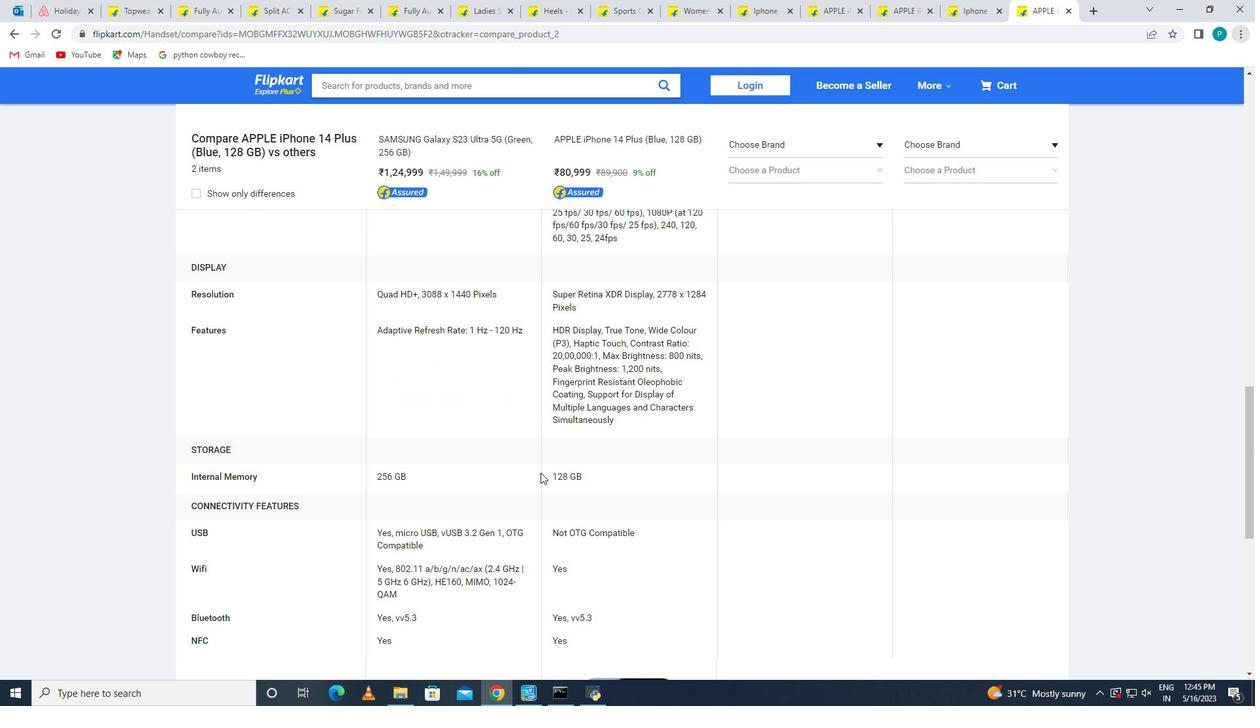 
Action: Mouse scrolled (540, 472) with delta (0, 0)
Screenshot: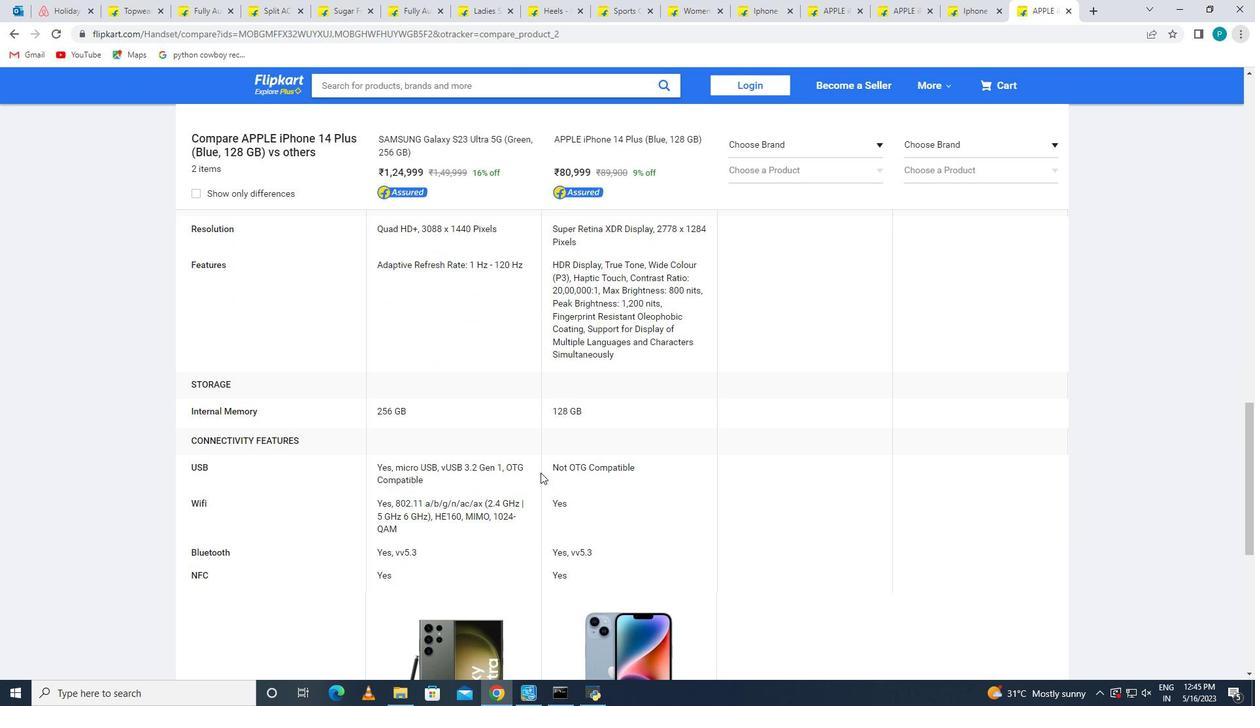 
Action: Mouse scrolled (540, 472) with delta (0, 0)
Screenshot: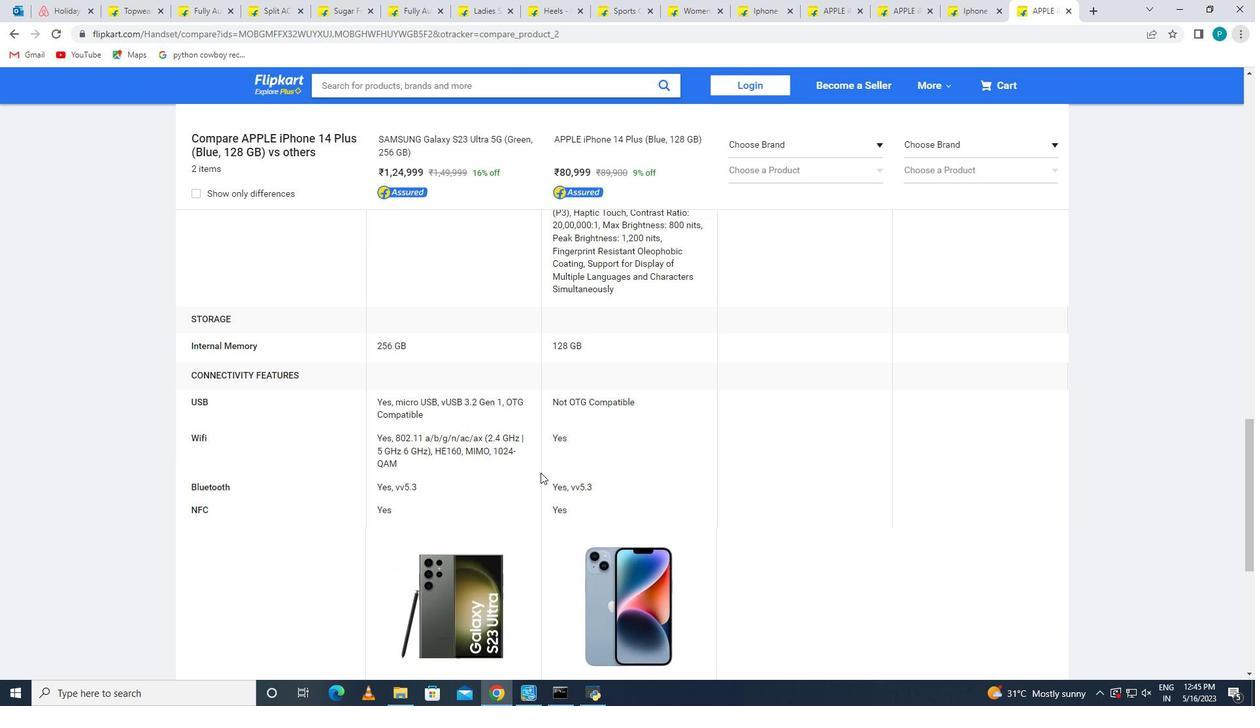 
Action: Mouse scrolled (540, 472) with delta (0, 0)
Screenshot: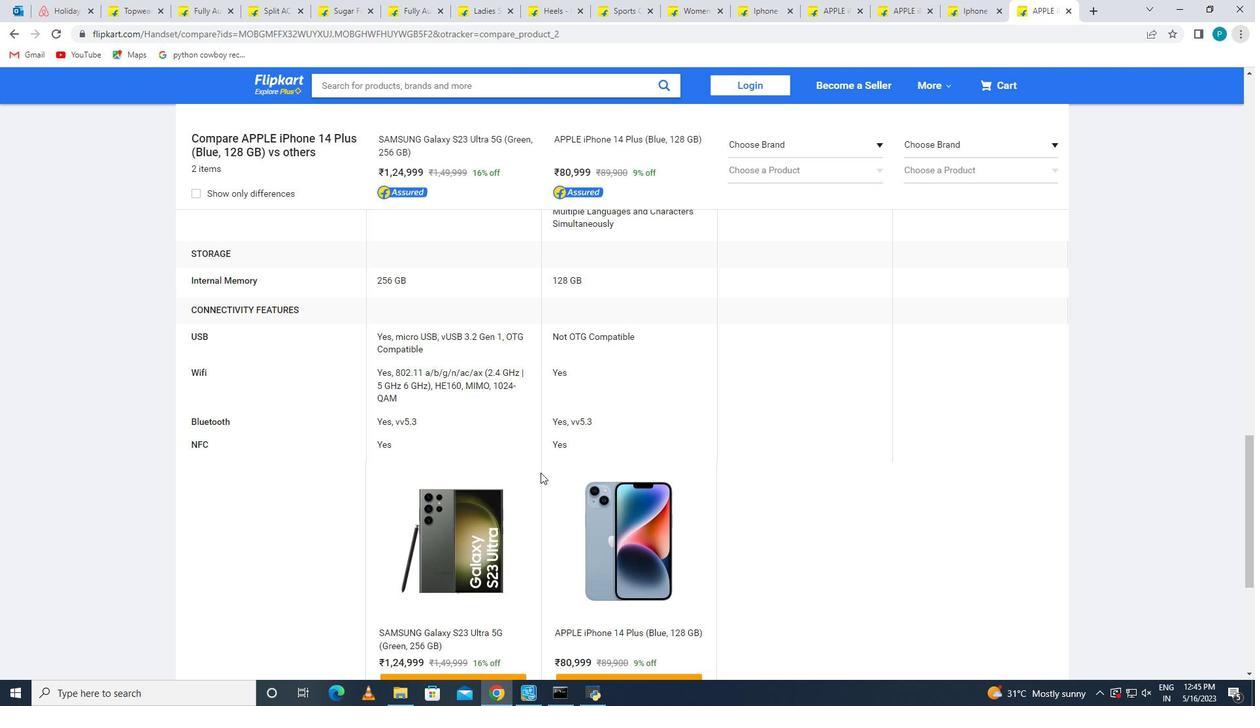 
Action: Mouse scrolled (540, 472) with delta (0, 0)
Screenshot: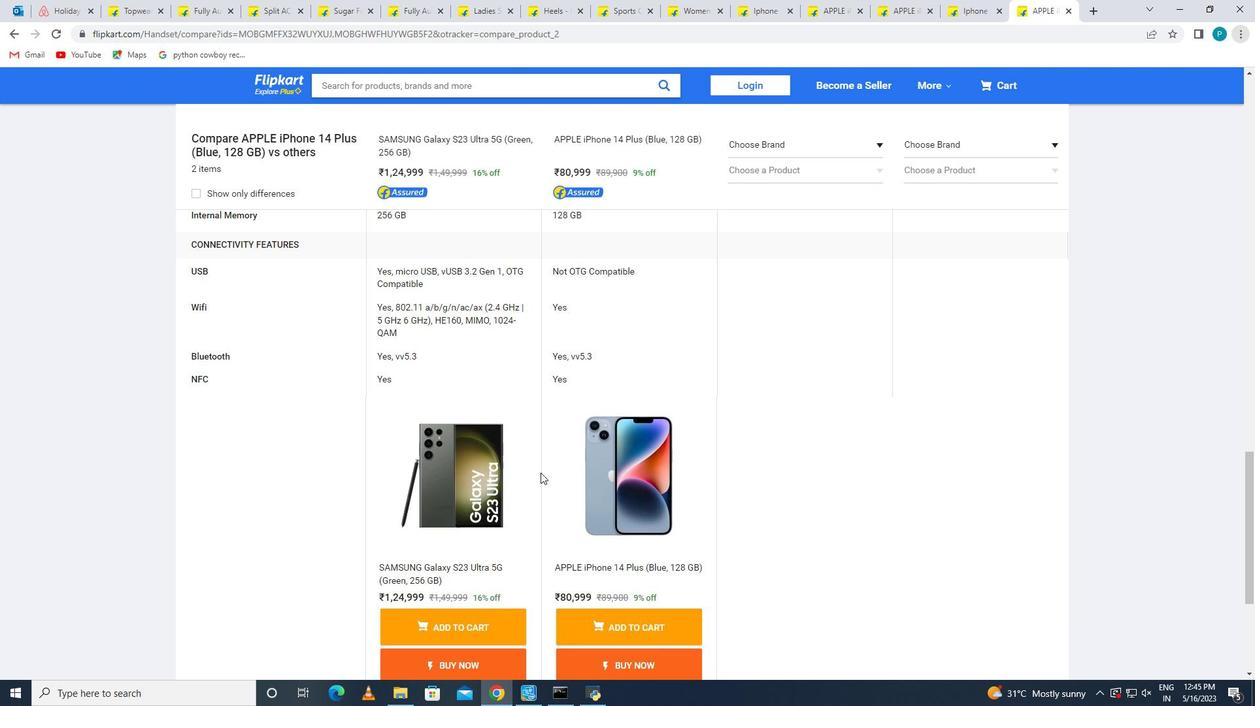 
Action: Mouse scrolled (540, 472) with delta (0, 0)
Screenshot: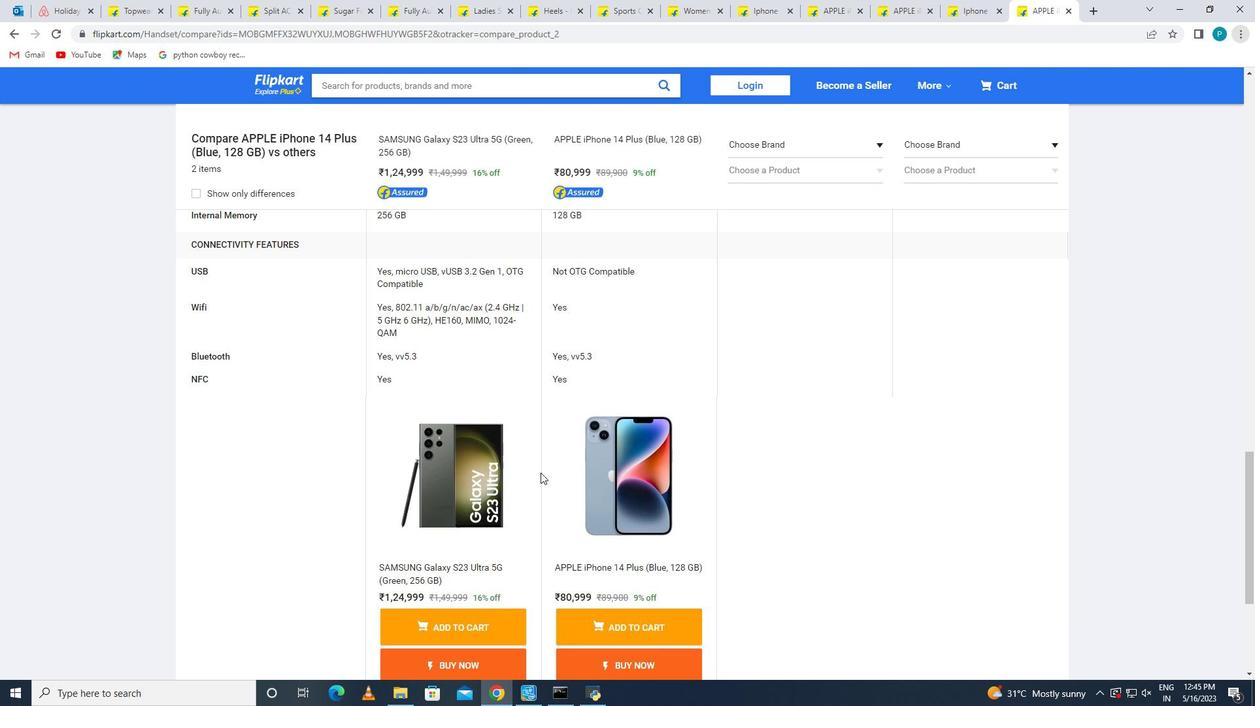 
Action: Mouse scrolled (540, 472) with delta (0, 0)
Screenshot: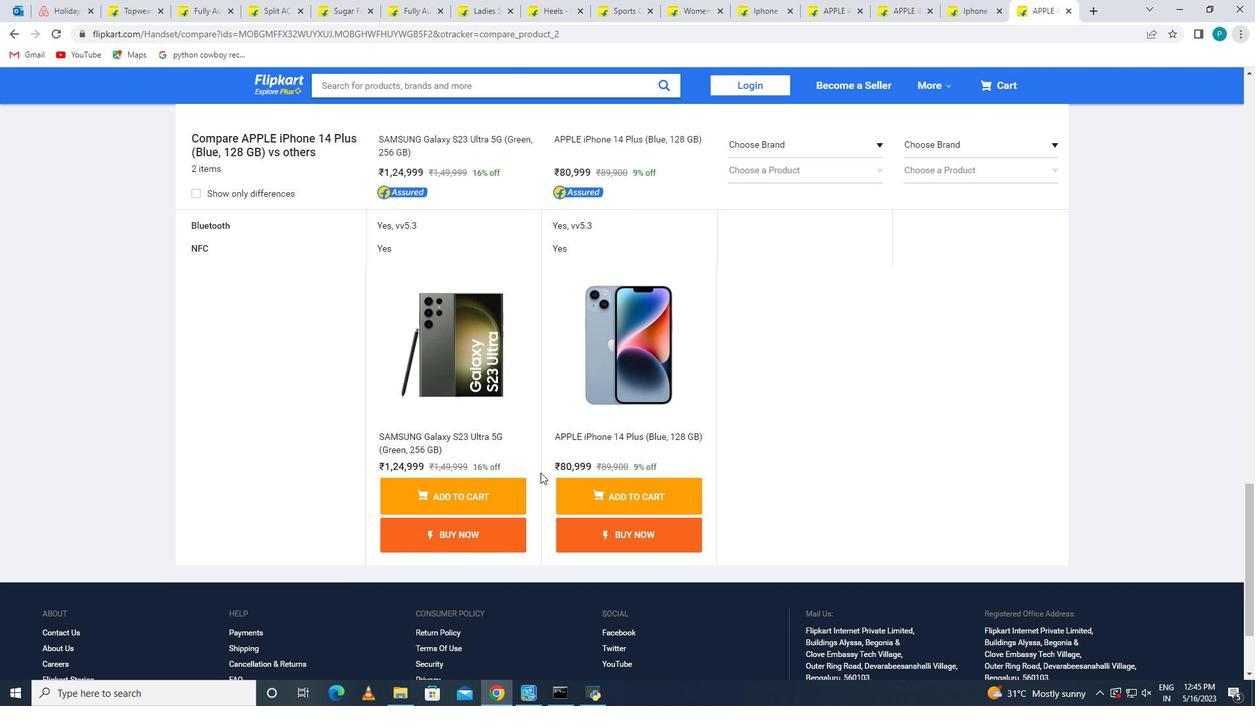 
